 Task: Create a due date automation trigger when advanced on, 2 working days after a card is due add dates without a start date at 11:00 AM.
Action: Mouse moved to (1361, 106)
Screenshot: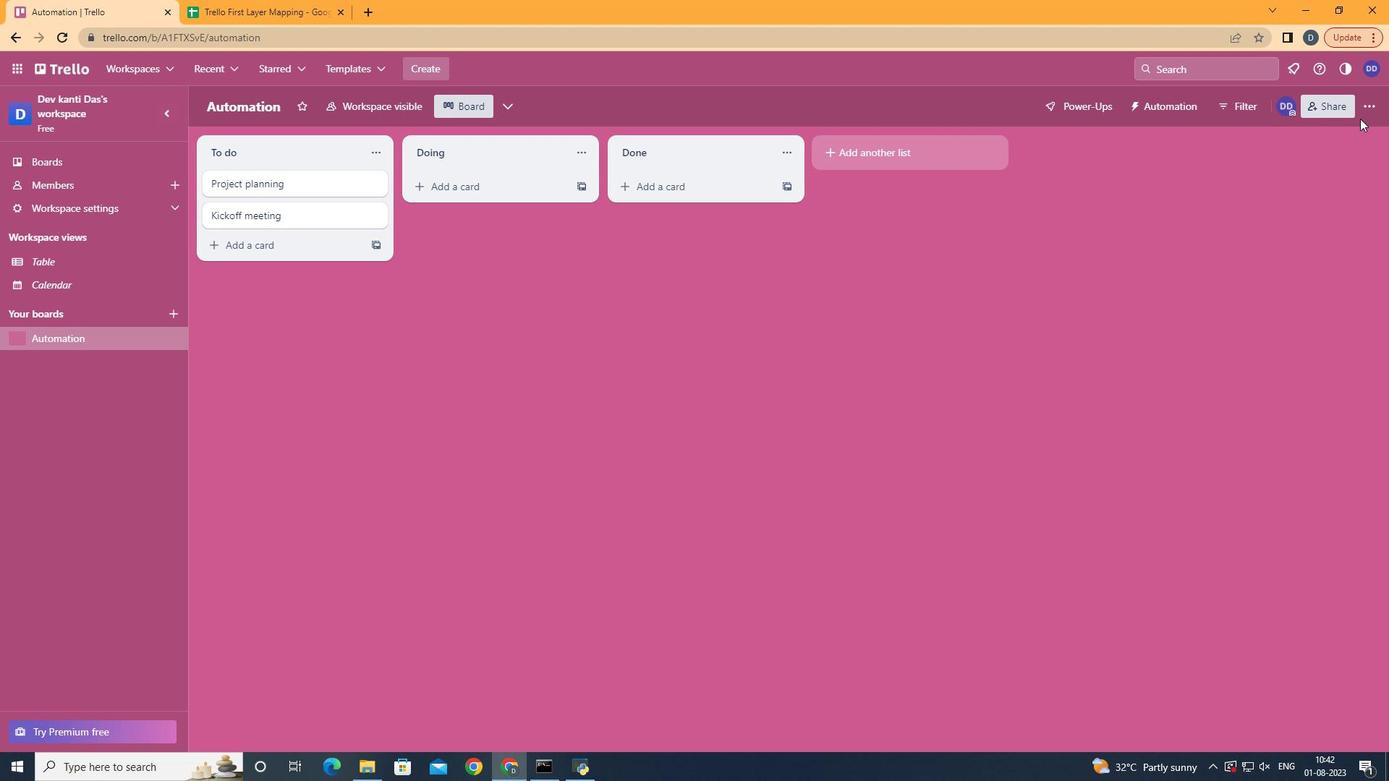 
Action: Mouse pressed left at (1361, 106)
Screenshot: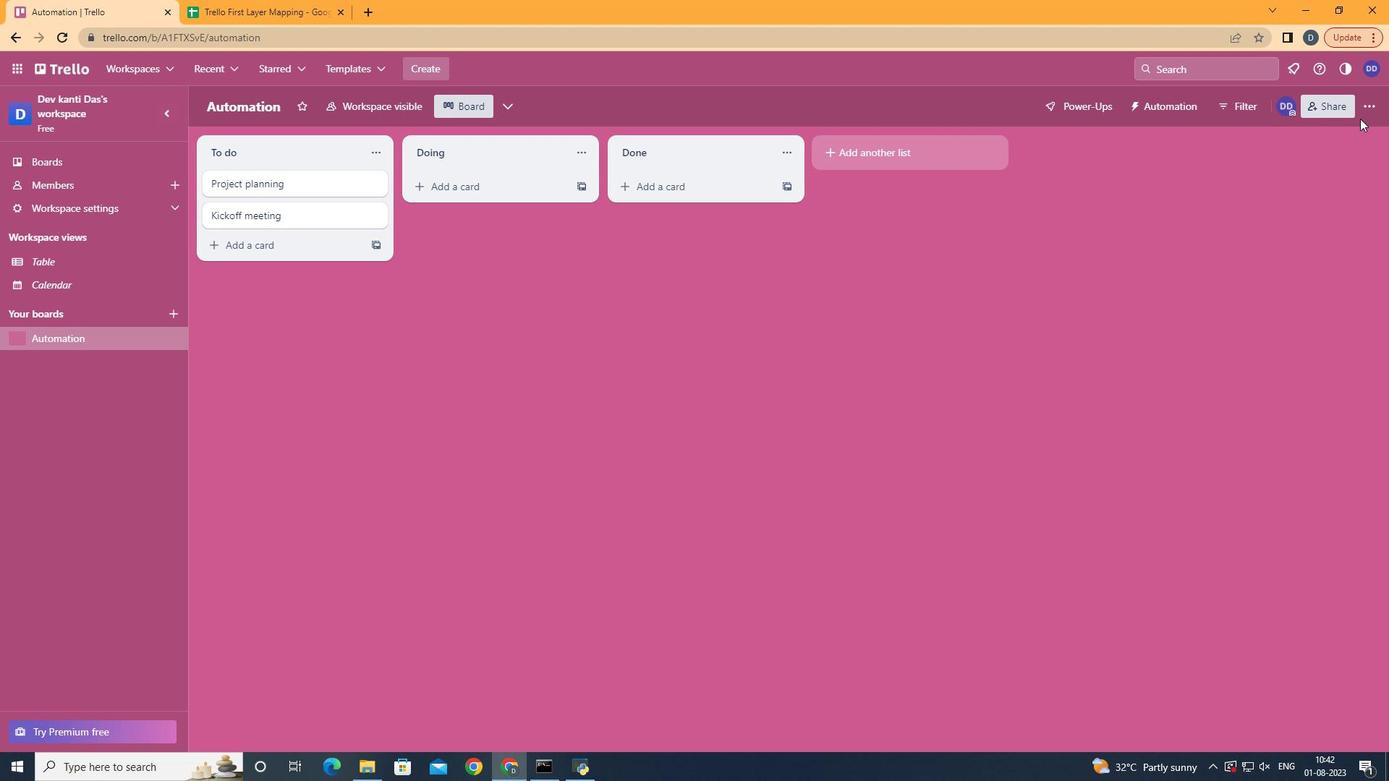 
Action: Mouse moved to (1242, 297)
Screenshot: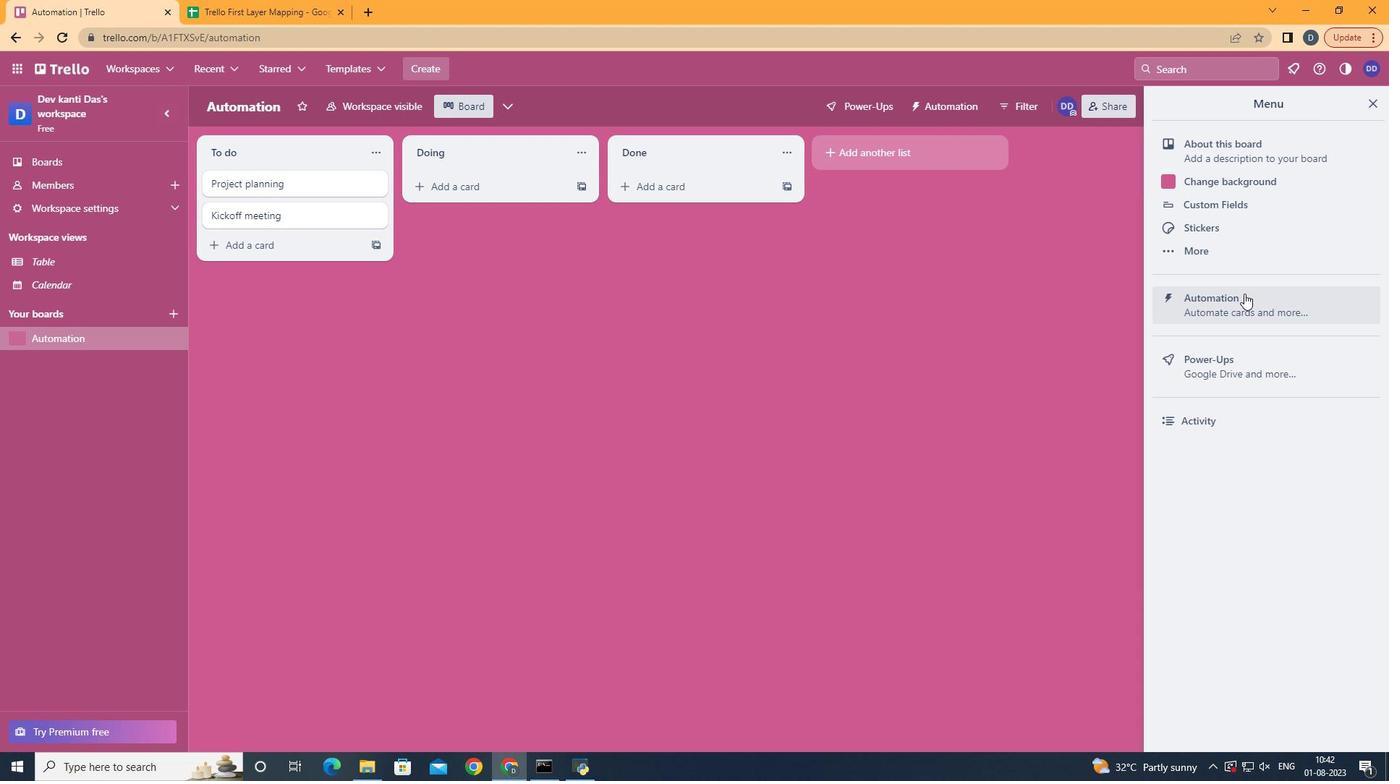 
Action: Mouse pressed left at (1242, 297)
Screenshot: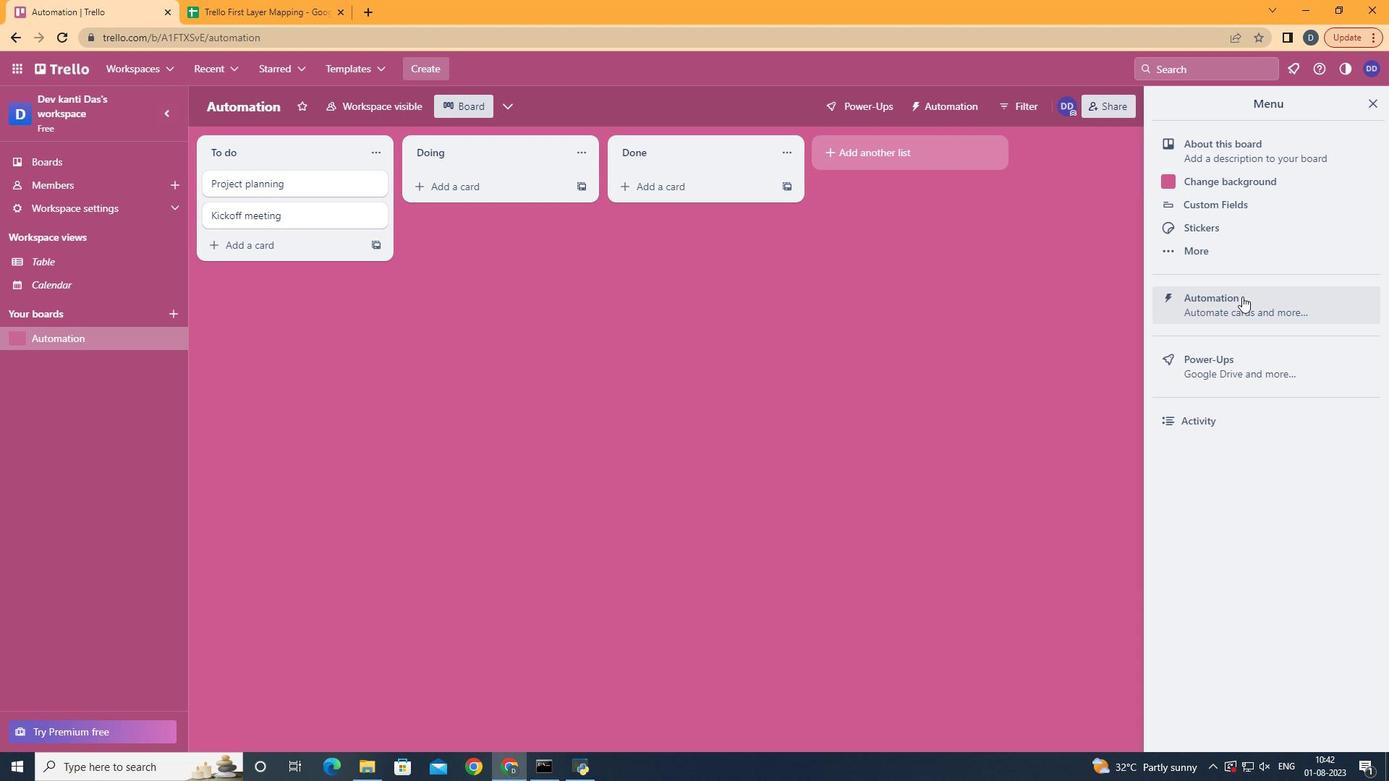 
Action: Mouse moved to (275, 293)
Screenshot: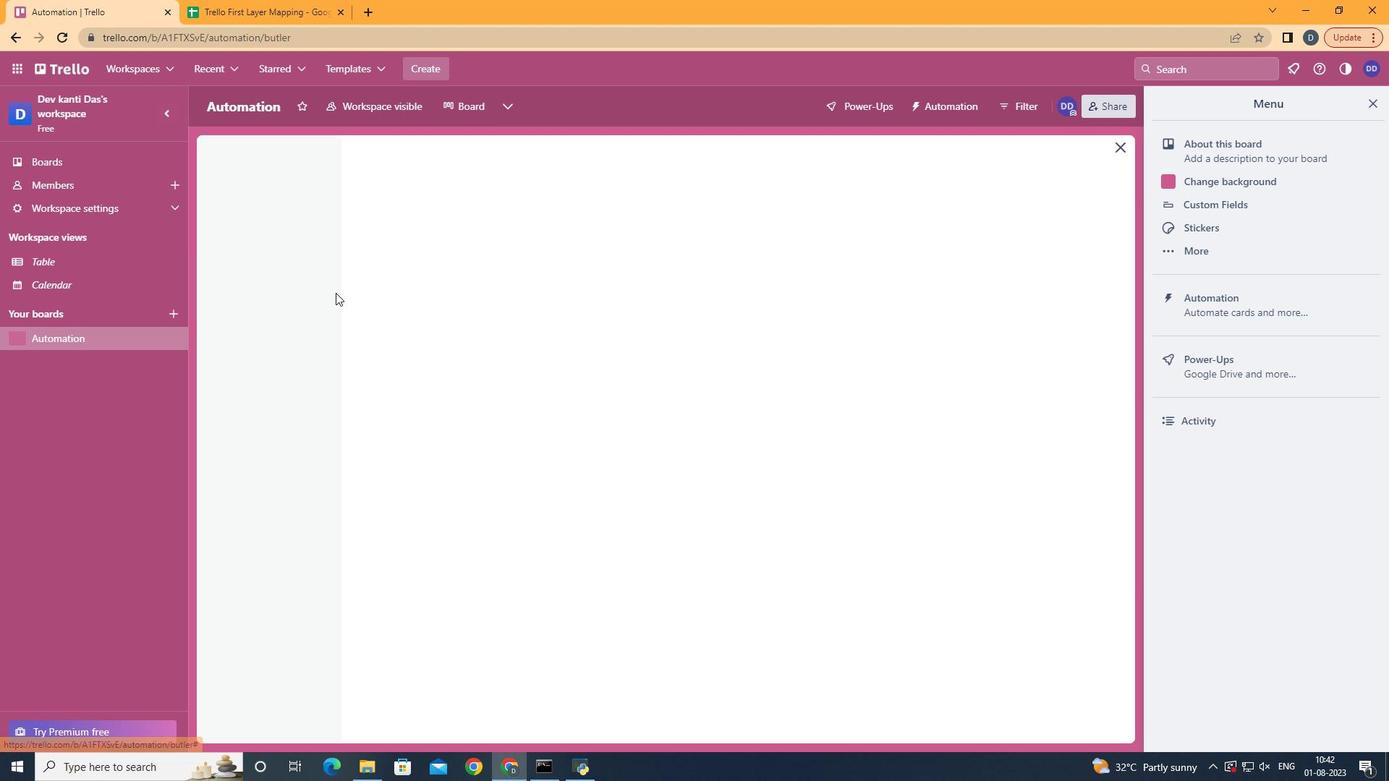 
Action: Mouse pressed left at (275, 293)
Screenshot: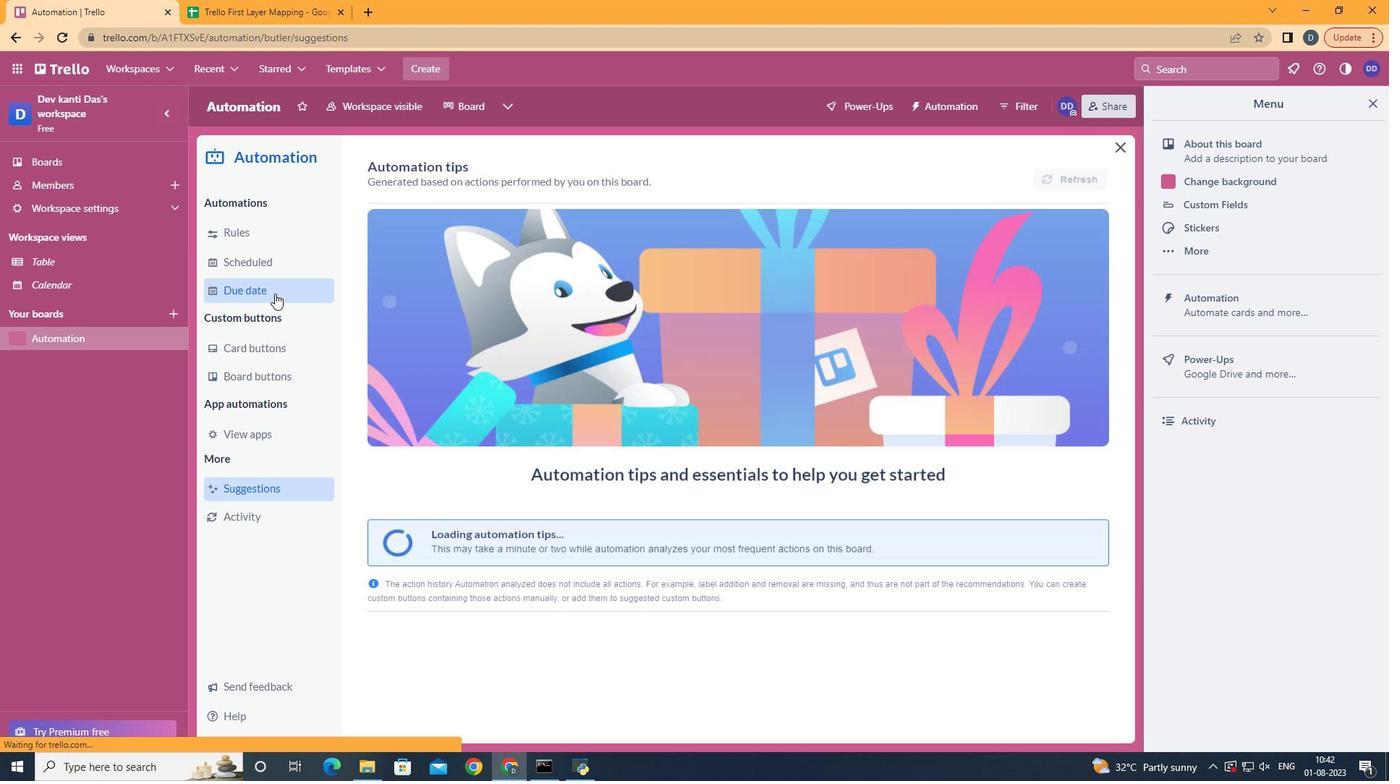 
Action: Mouse moved to (1043, 172)
Screenshot: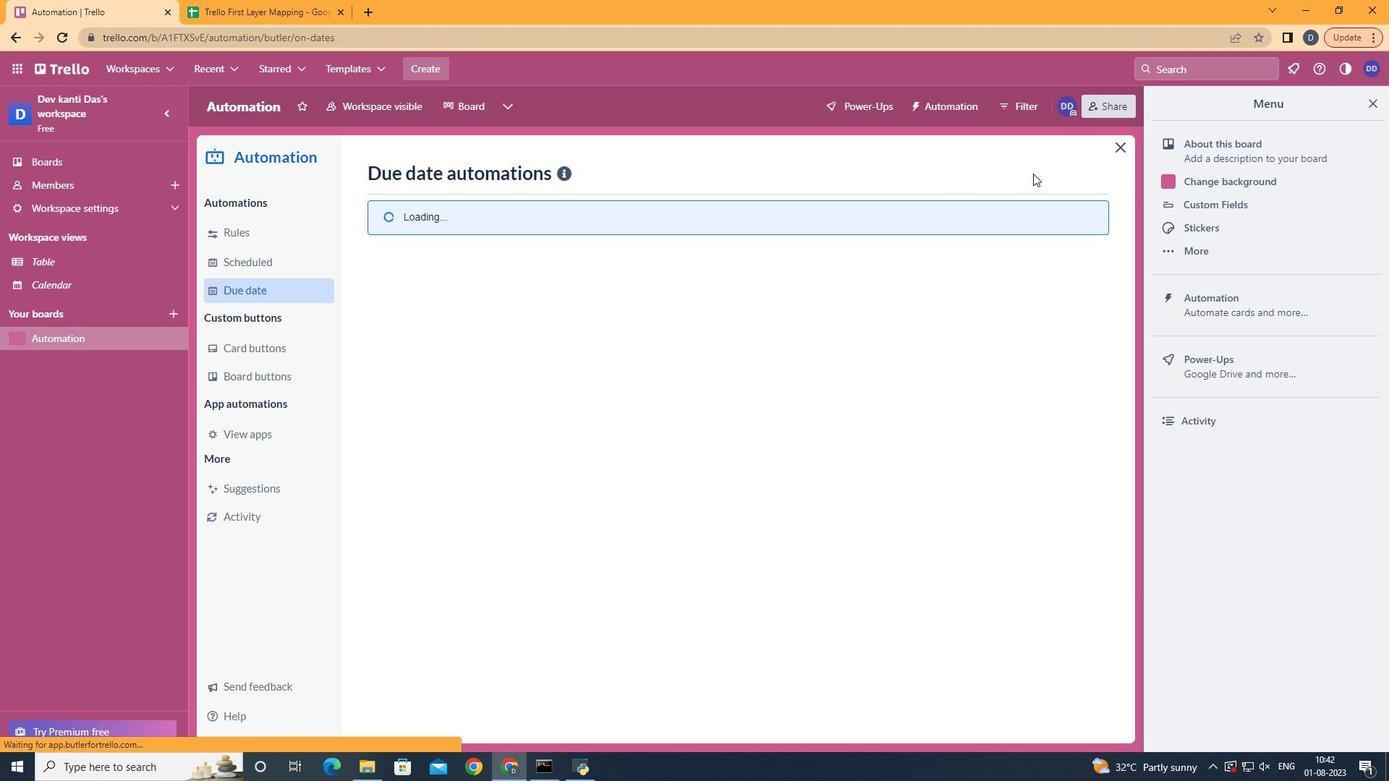 
Action: Mouse pressed left at (1043, 172)
Screenshot: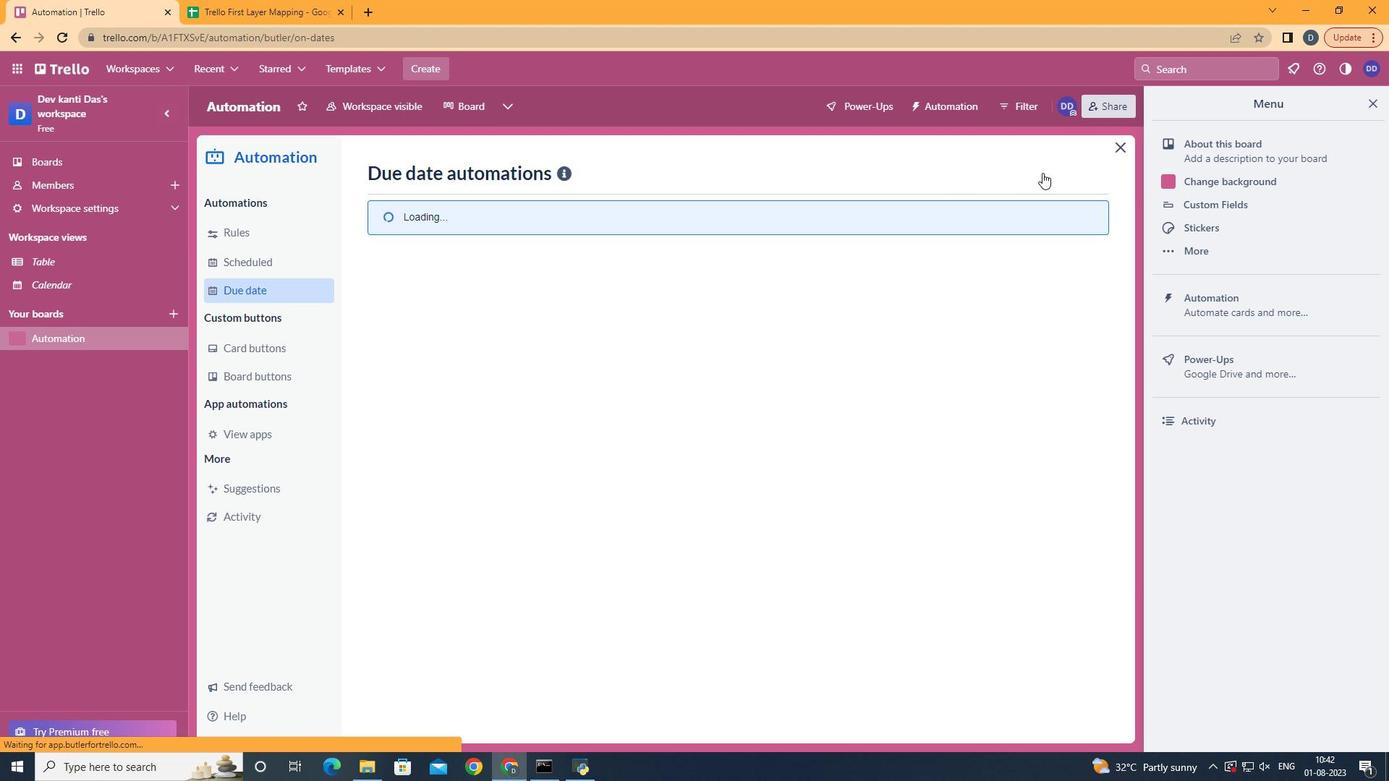 
Action: Mouse moved to (791, 314)
Screenshot: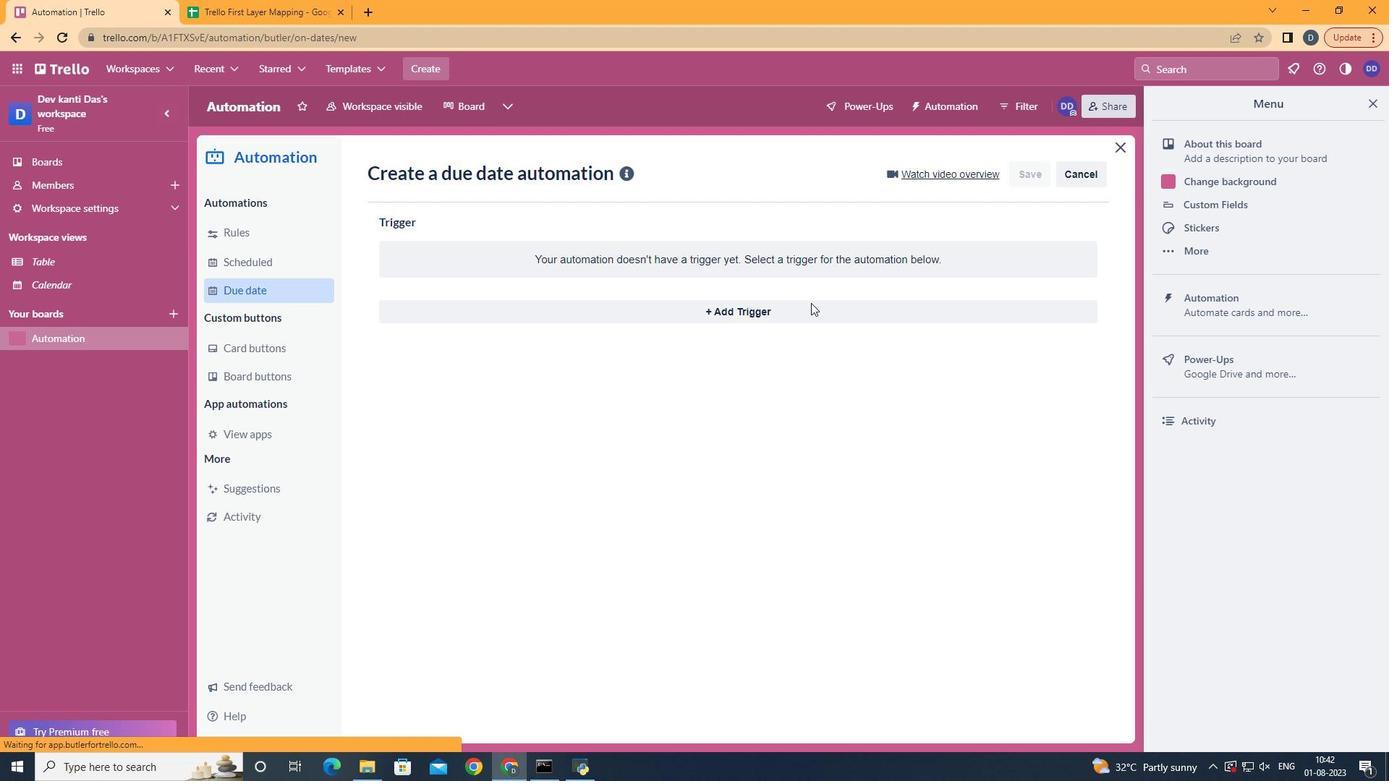 
Action: Mouse pressed left at (791, 314)
Screenshot: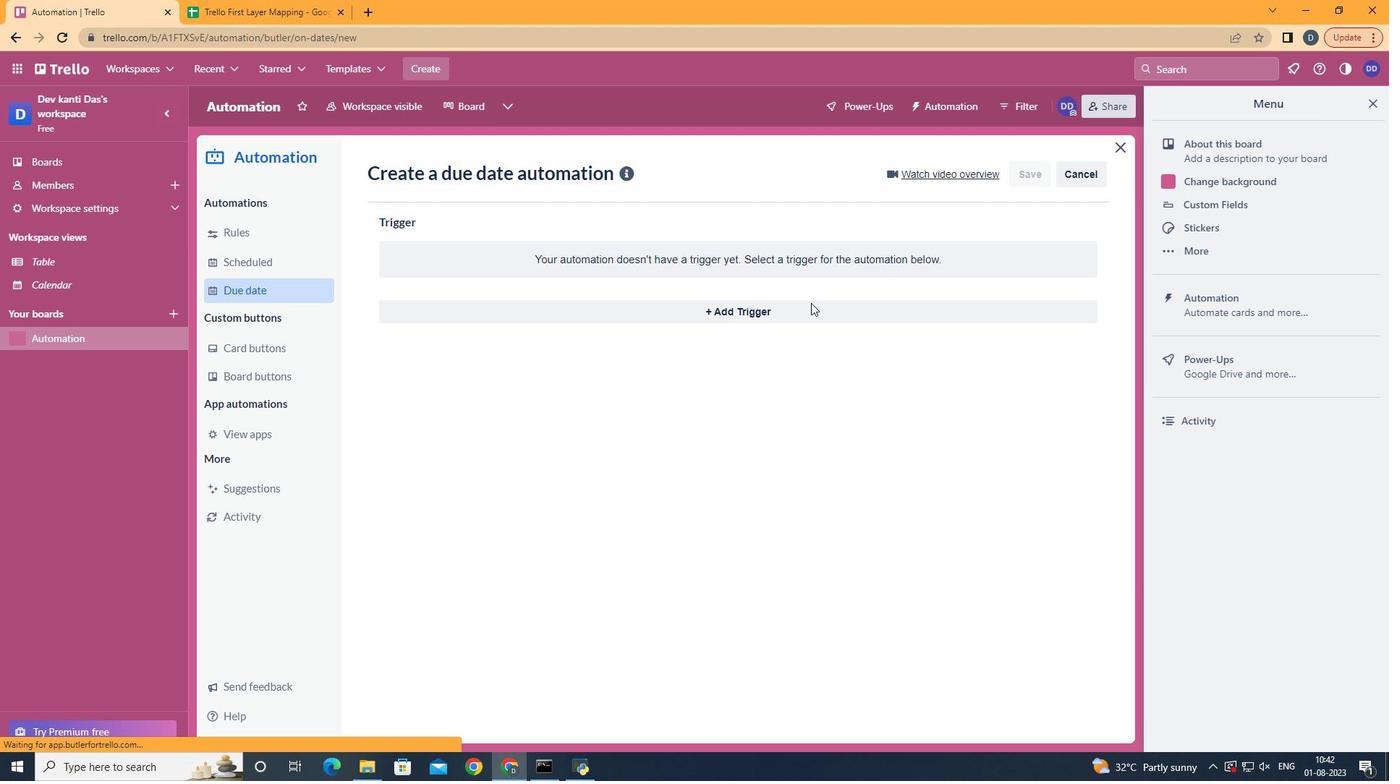 
Action: Mouse moved to (453, 589)
Screenshot: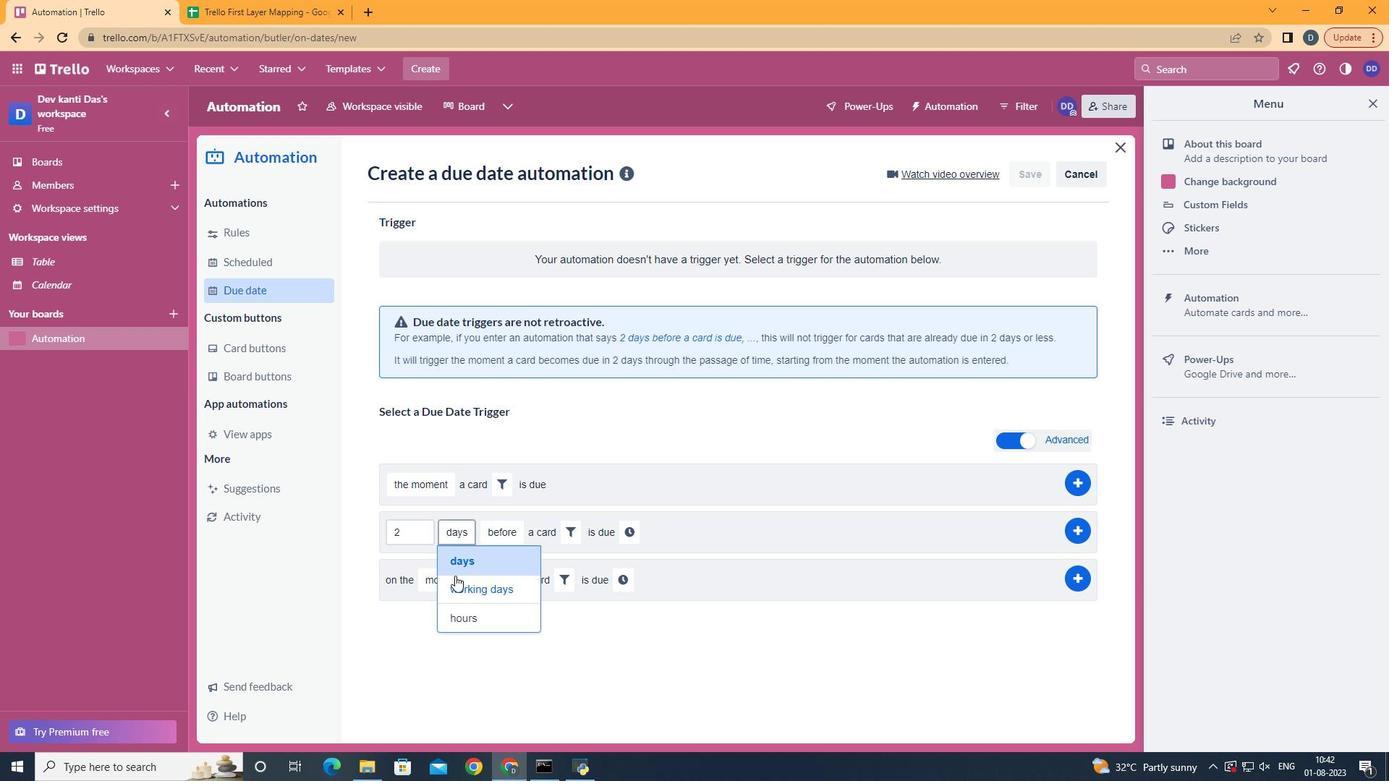 
Action: Mouse pressed left at (453, 589)
Screenshot: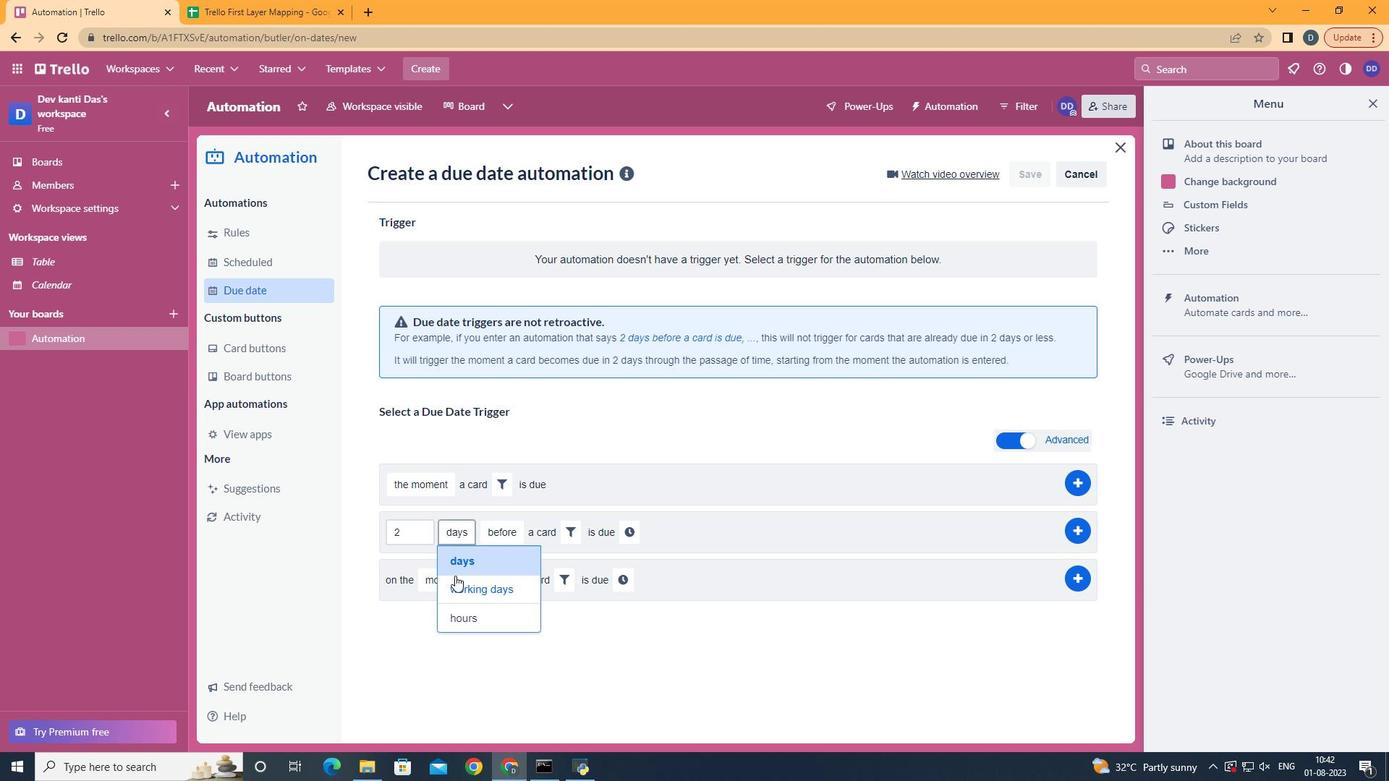 
Action: Mouse moved to (550, 595)
Screenshot: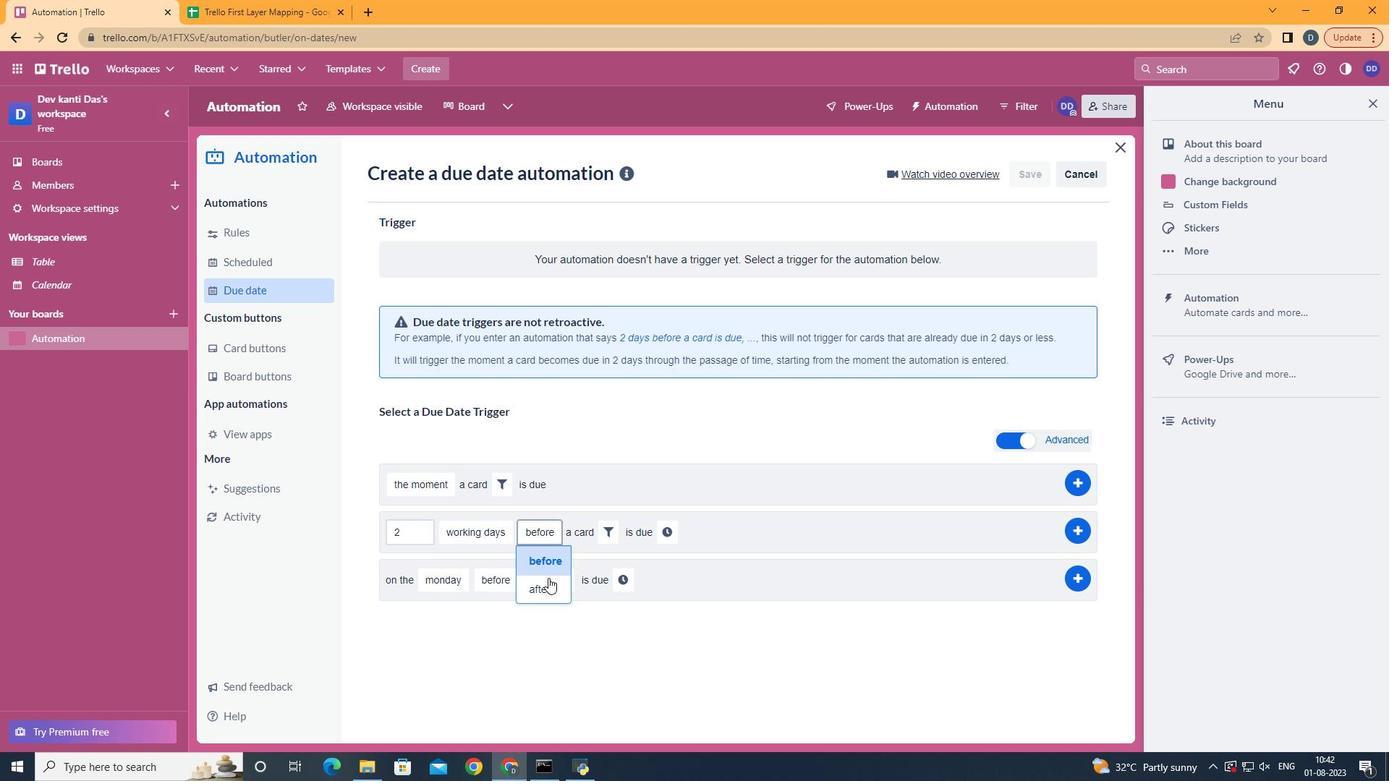 
Action: Mouse pressed left at (550, 595)
Screenshot: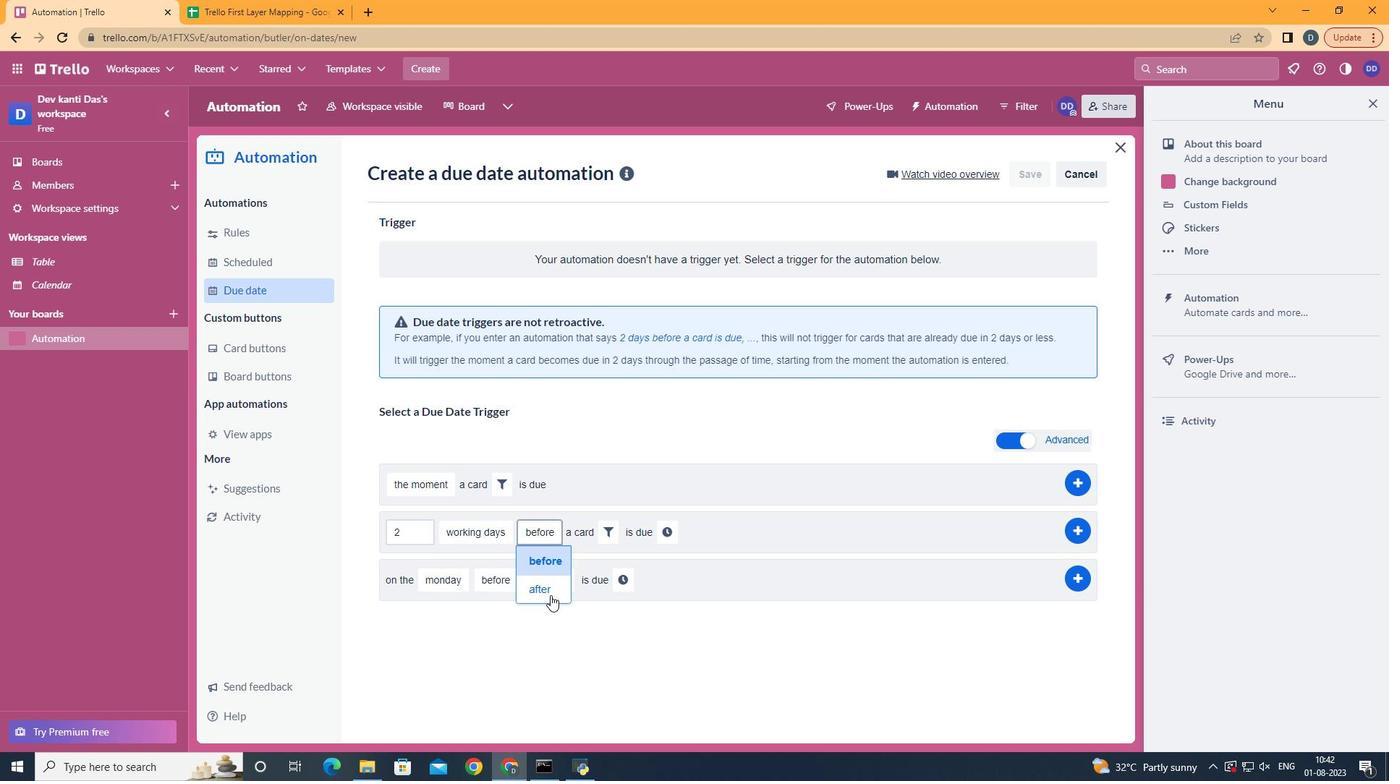 
Action: Mouse moved to (607, 529)
Screenshot: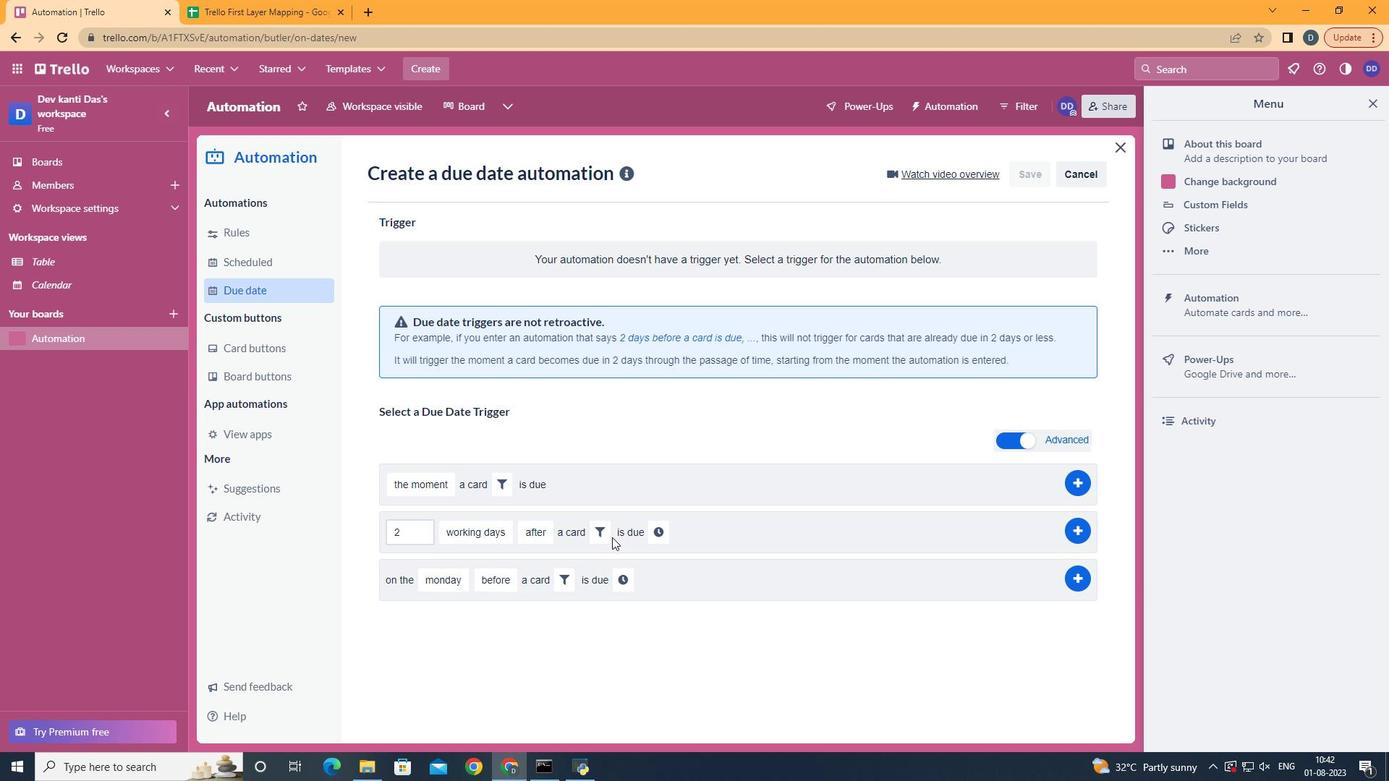 
Action: Mouse pressed left at (607, 529)
Screenshot: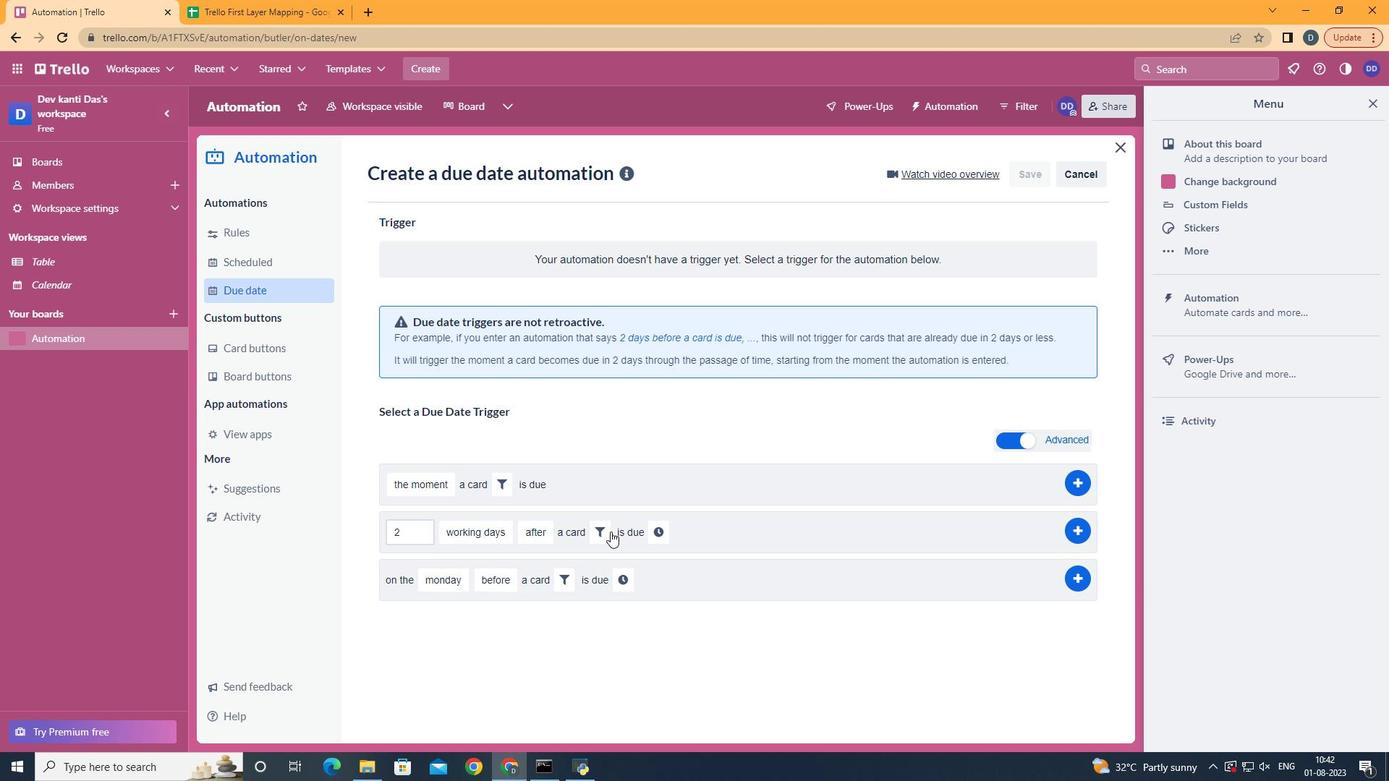 
Action: Mouse moved to (665, 569)
Screenshot: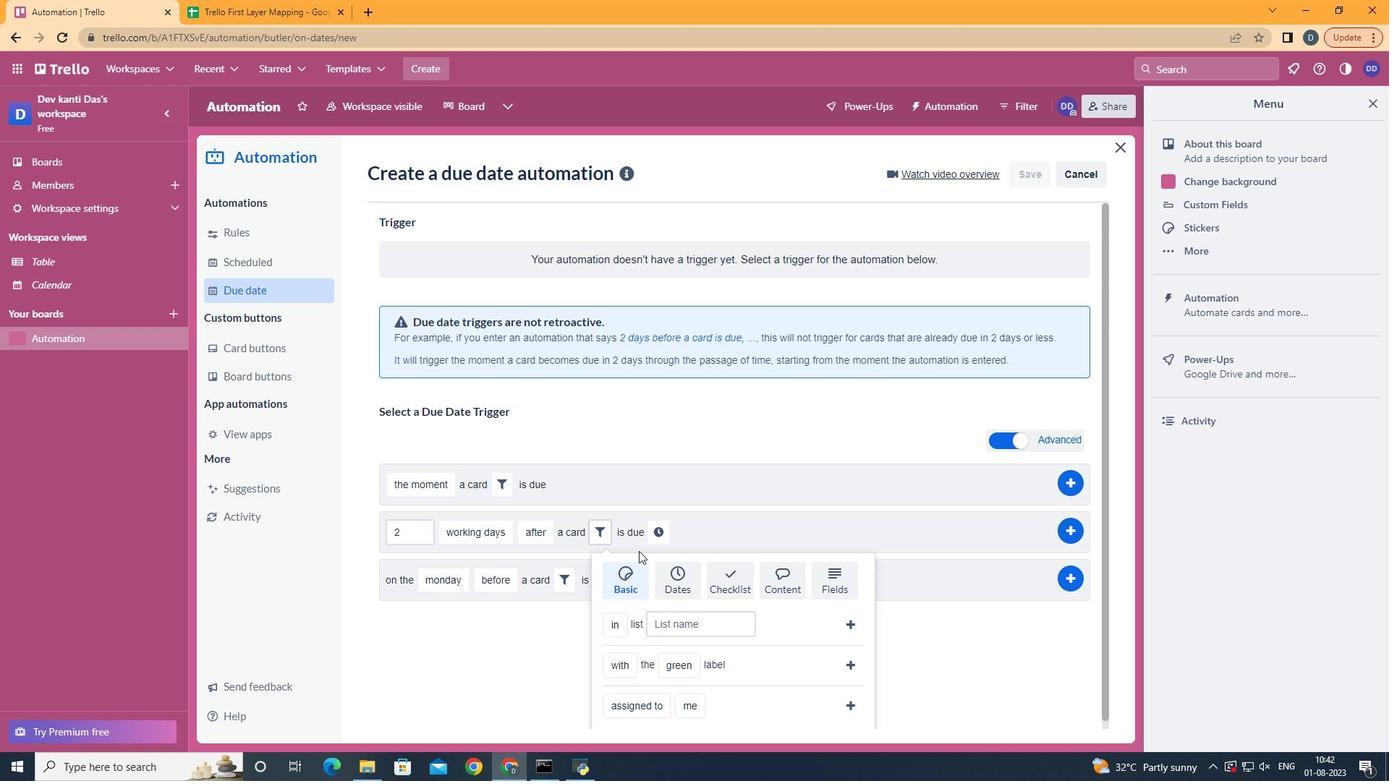 
Action: Mouse pressed left at (665, 569)
Screenshot: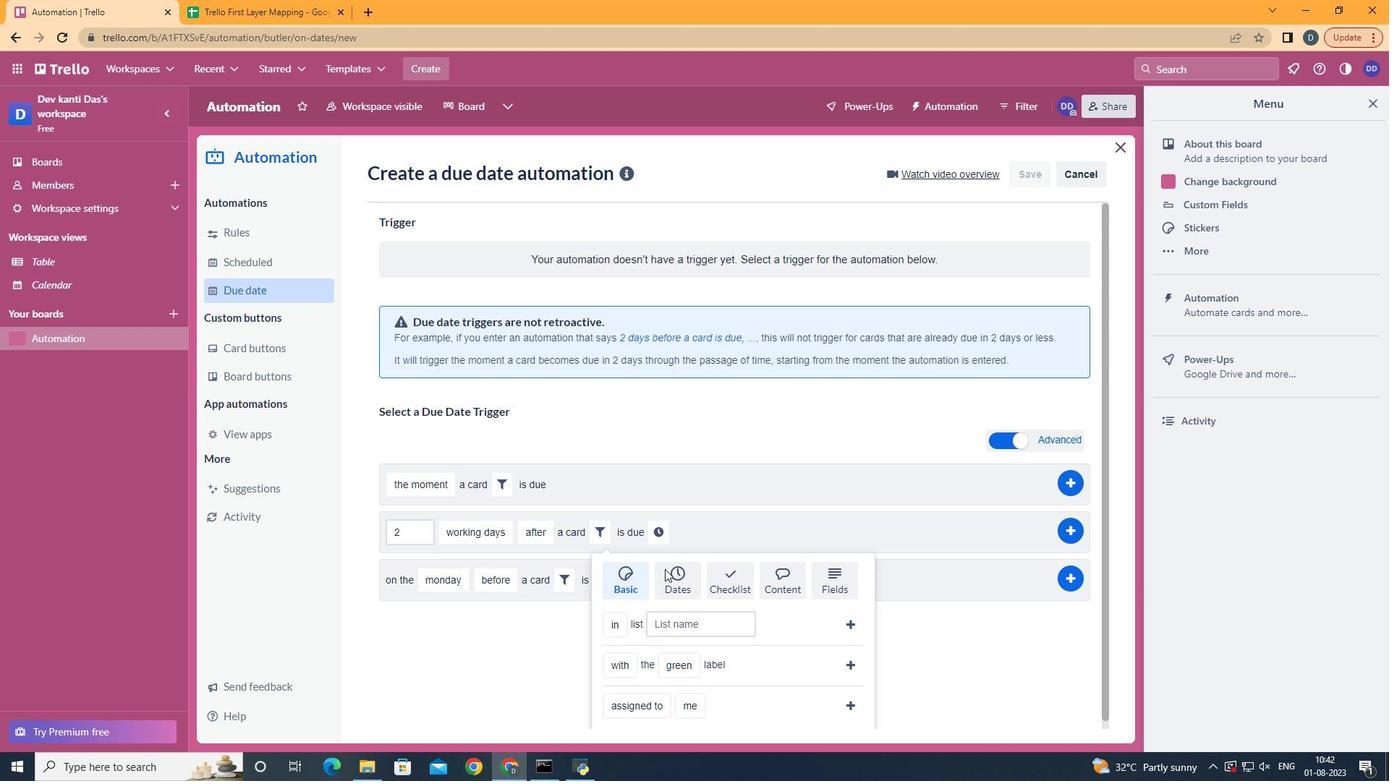 
Action: Mouse moved to (630, 718)
Screenshot: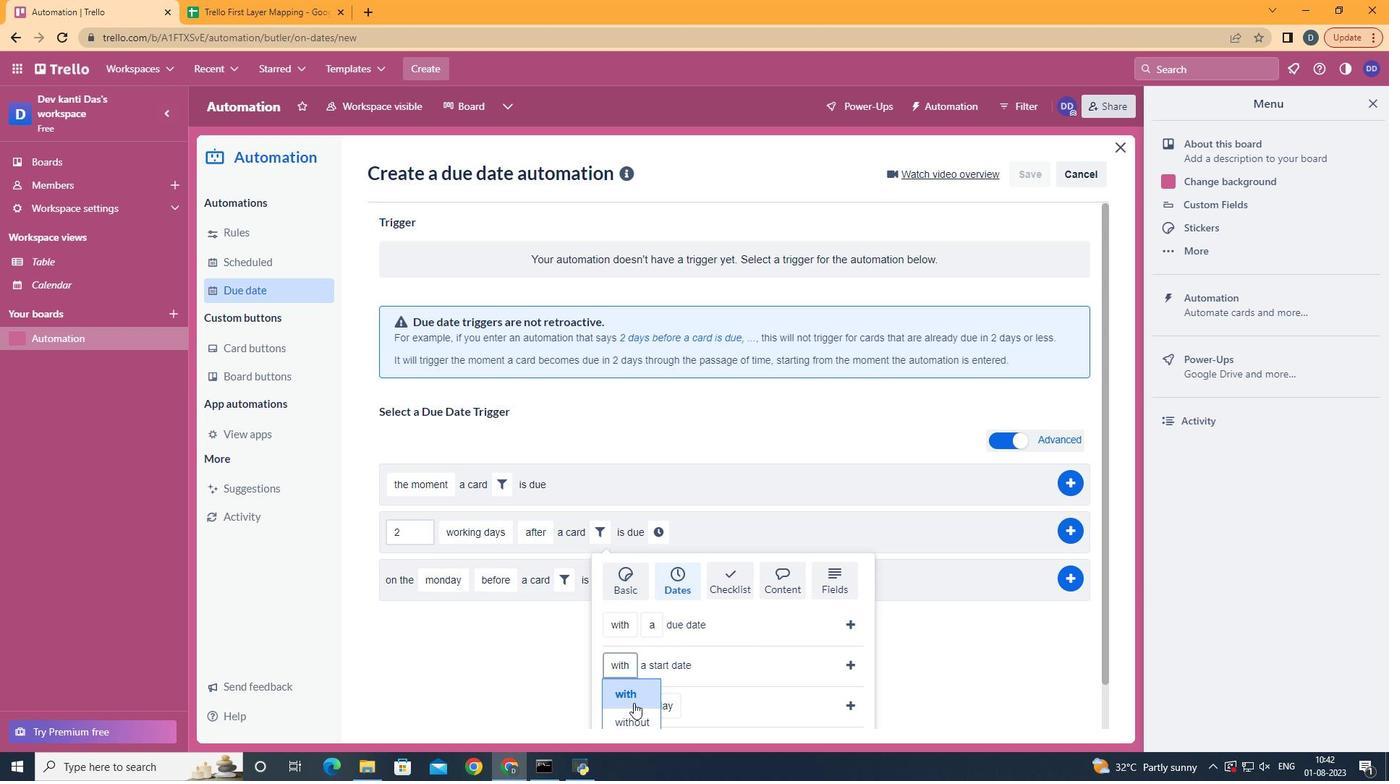 
Action: Mouse pressed left at (630, 718)
Screenshot: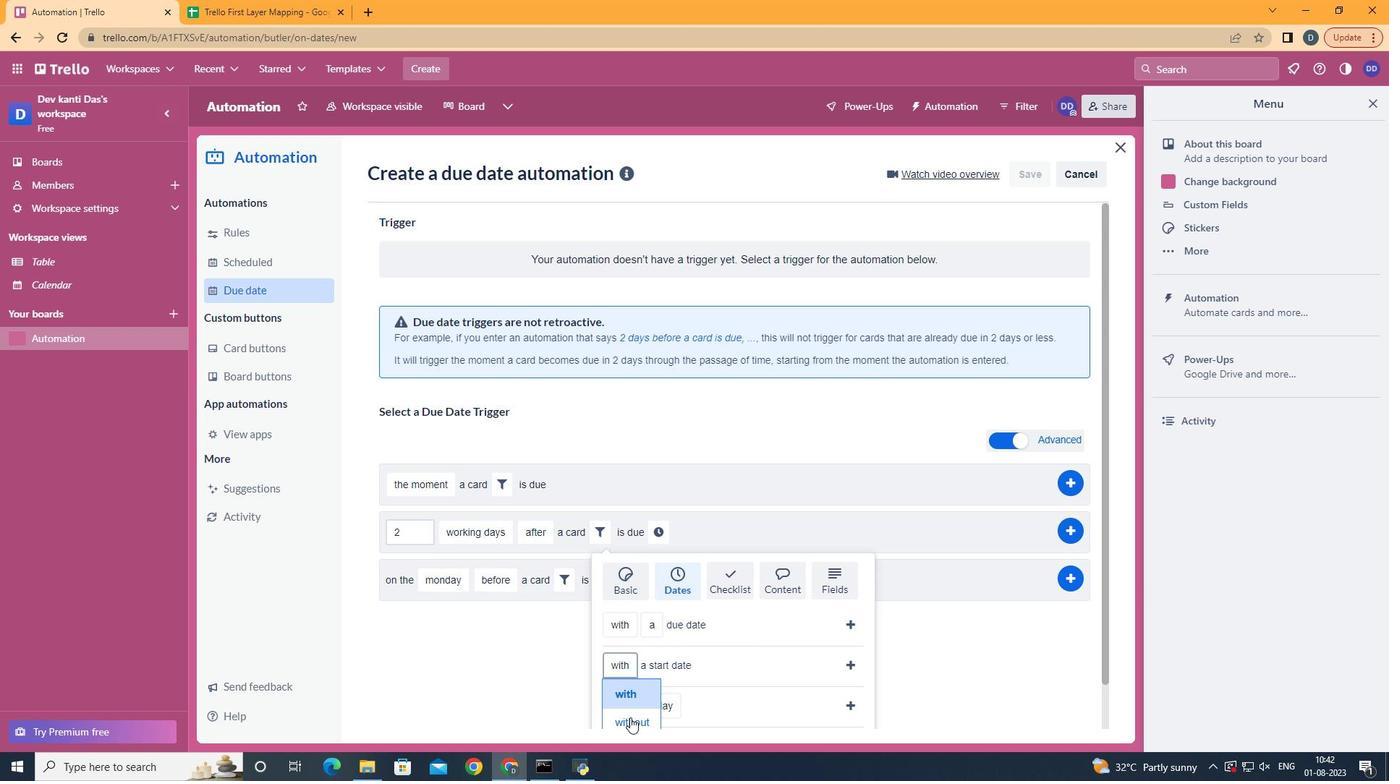 
Action: Mouse moved to (849, 668)
Screenshot: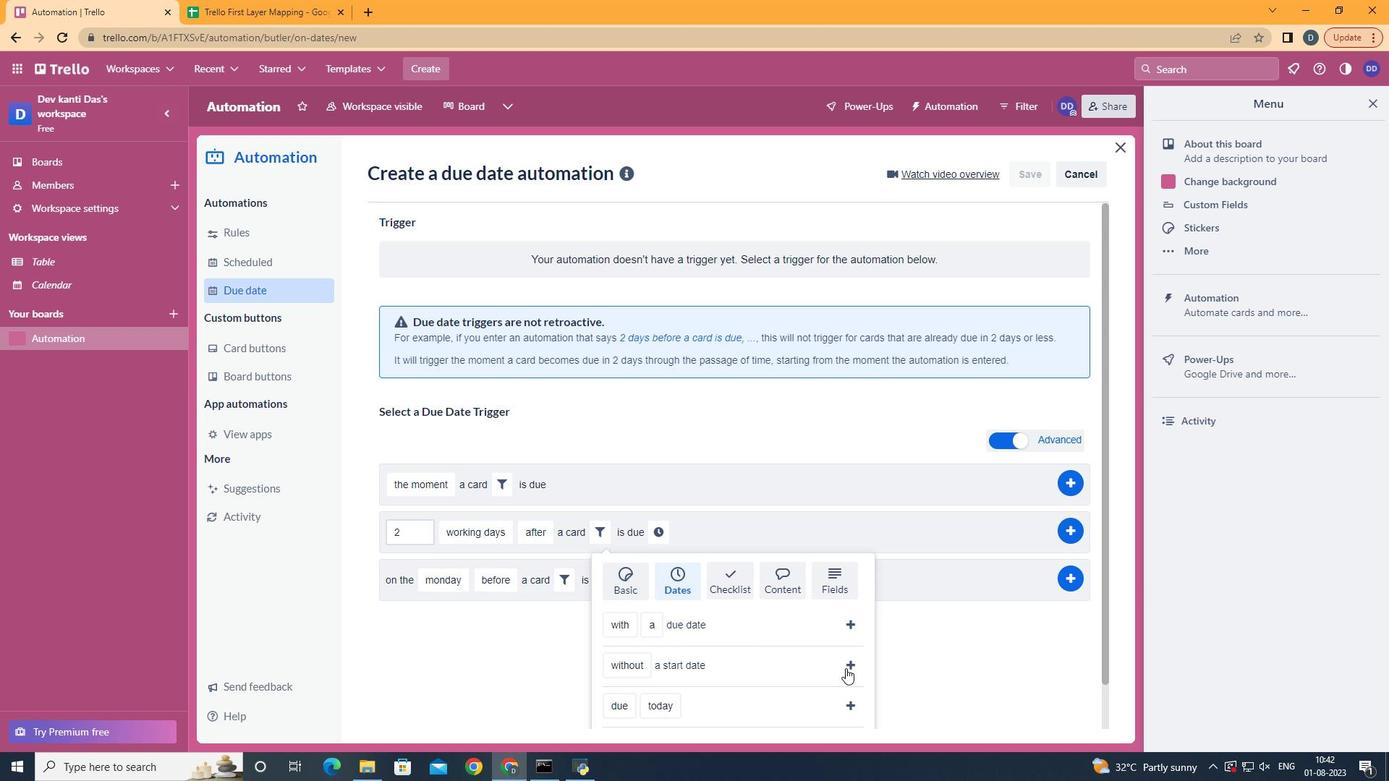
Action: Mouse pressed left at (849, 668)
Screenshot: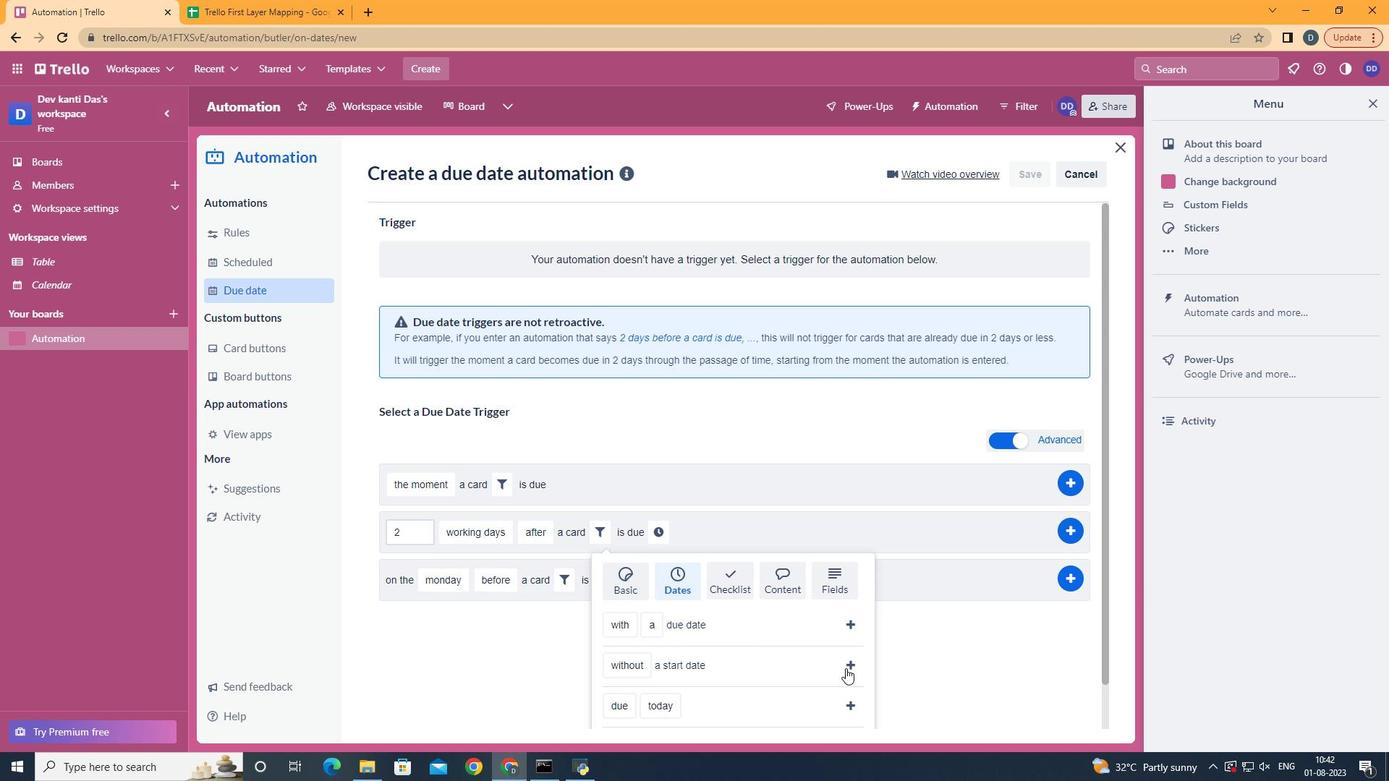 
Action: Mouse moved to (788, 539)
Screenshot: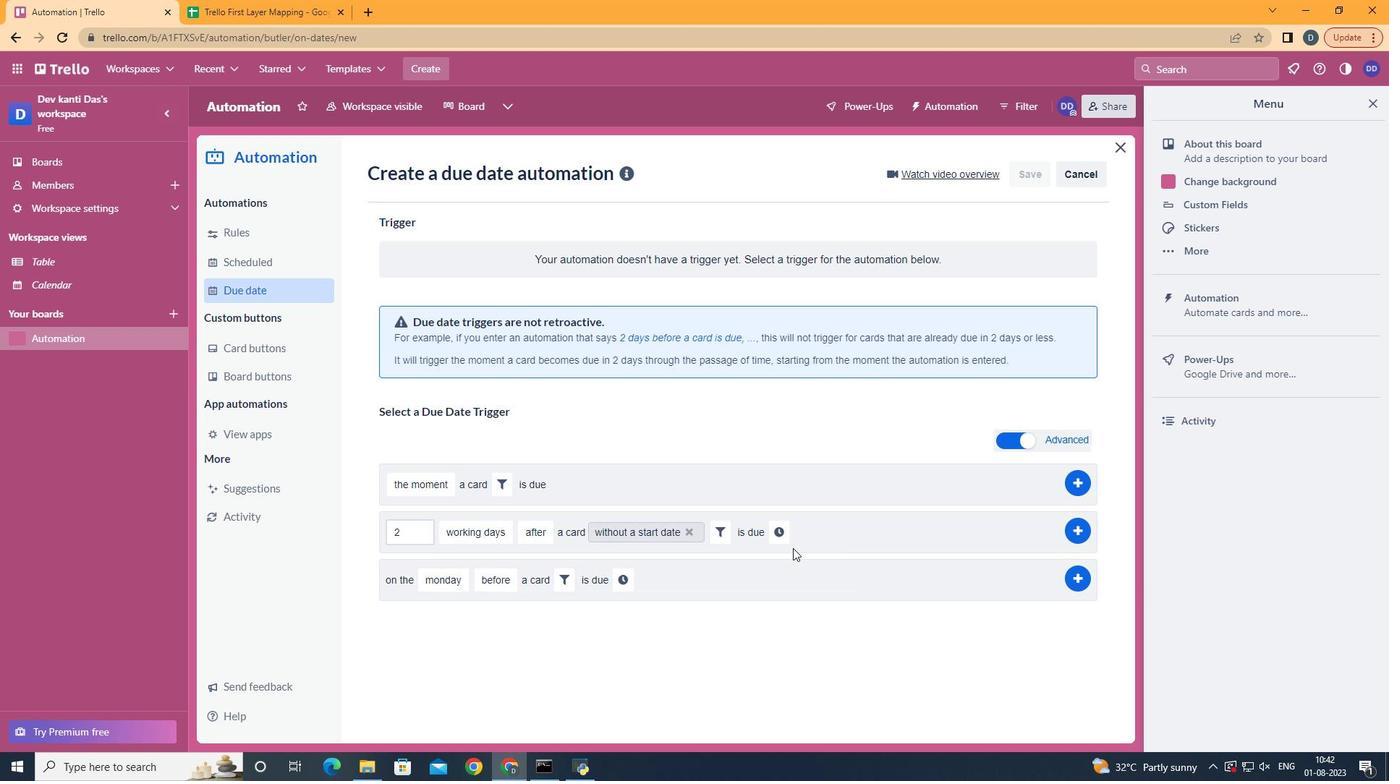 
Action: Mouse pressed left at (788, 539)
Screenshot: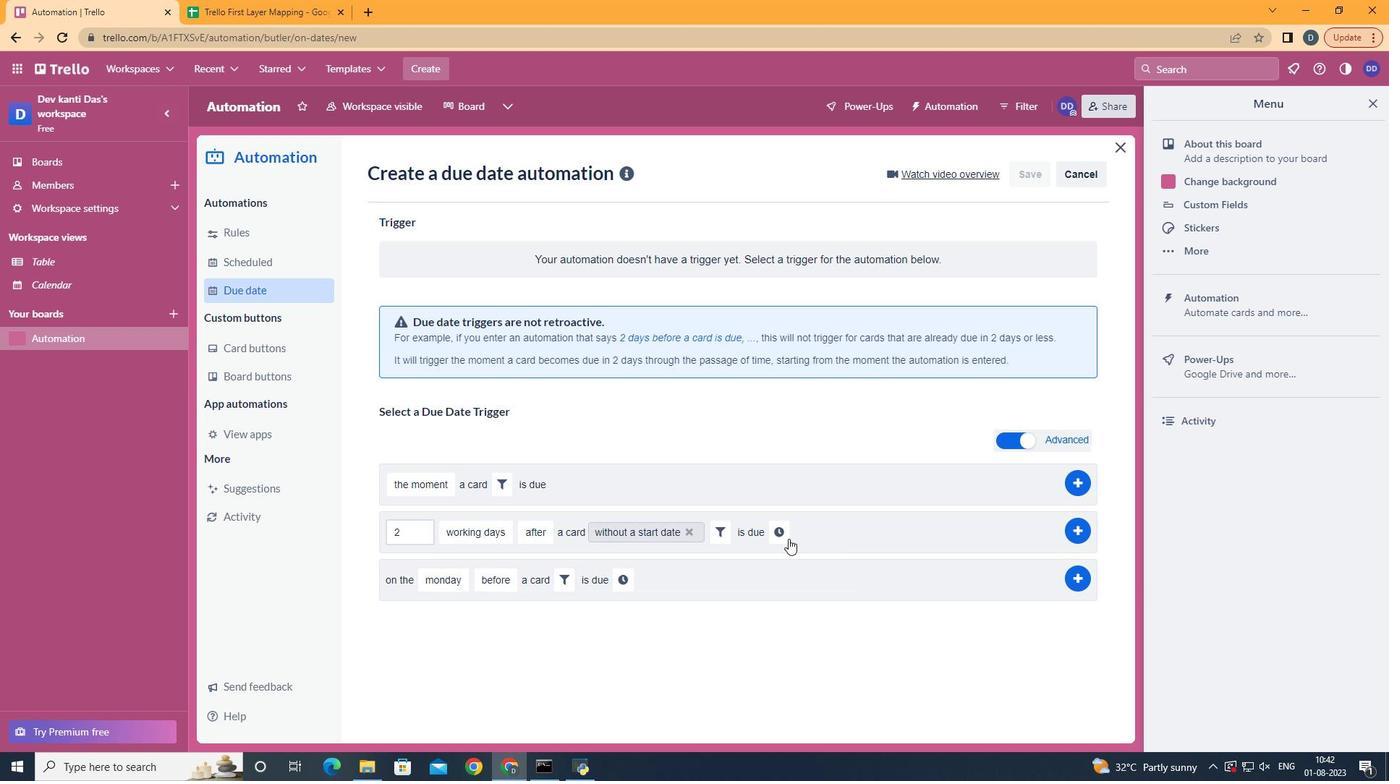 
Action: Mouse moved to (817, 541)
Screenshot: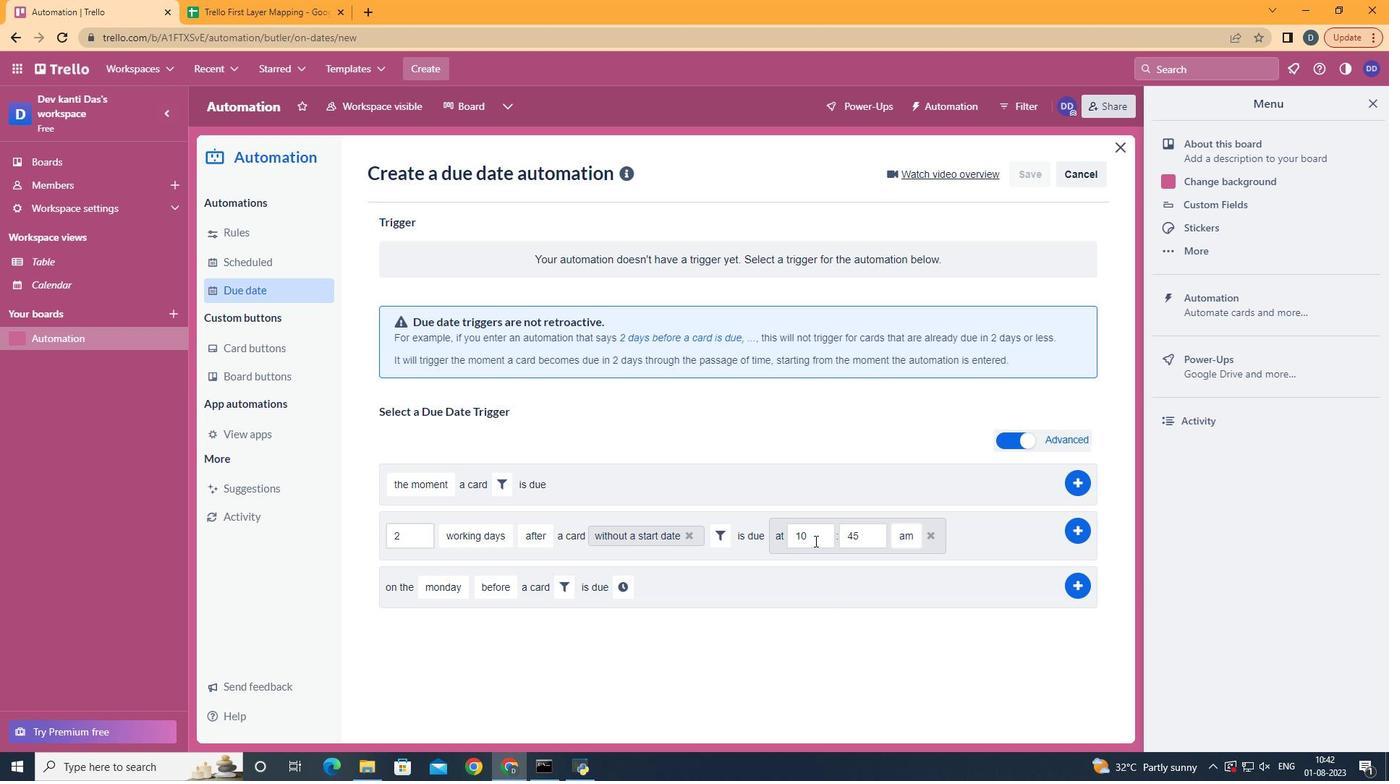 
Action: Mouse pressed left at (817, 541)
Screenshot: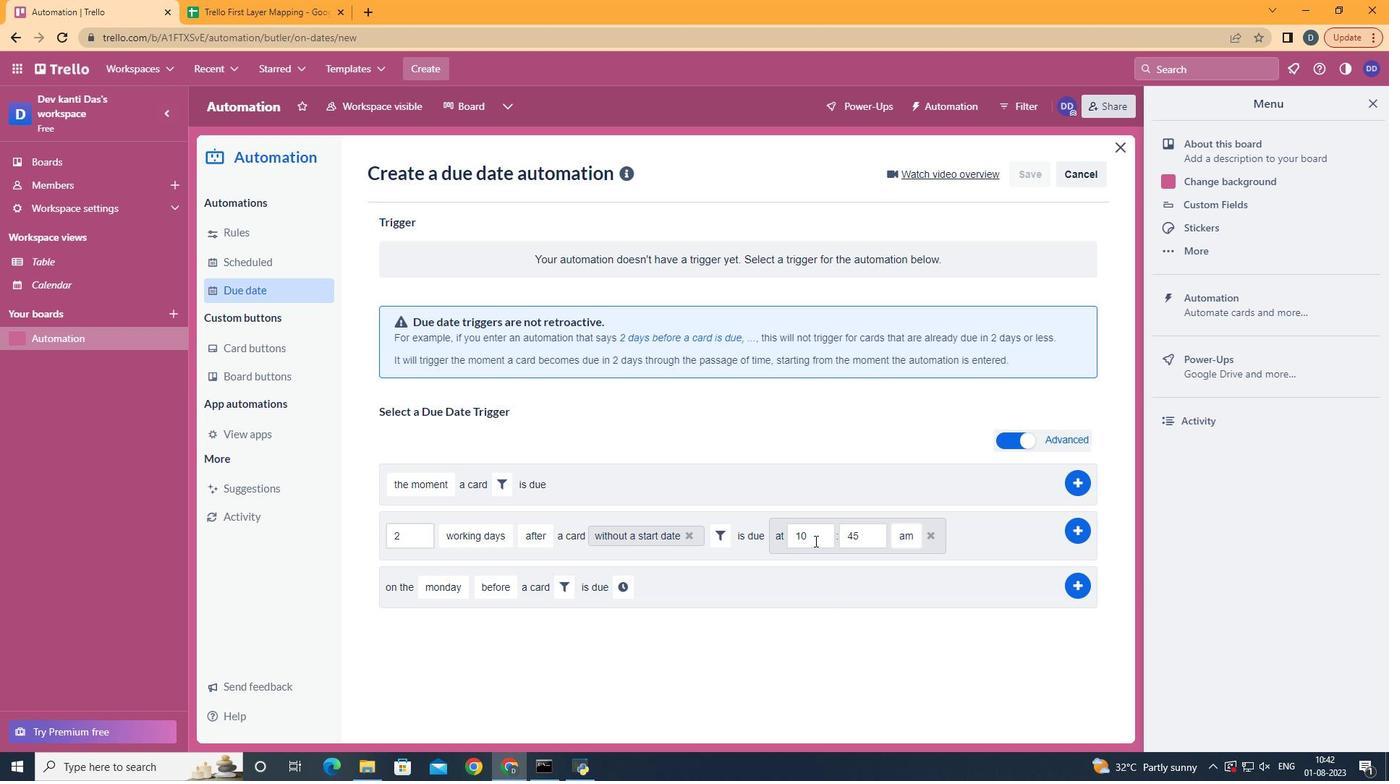 
Action: Key pressed <Key.backspace>1
Screenshot: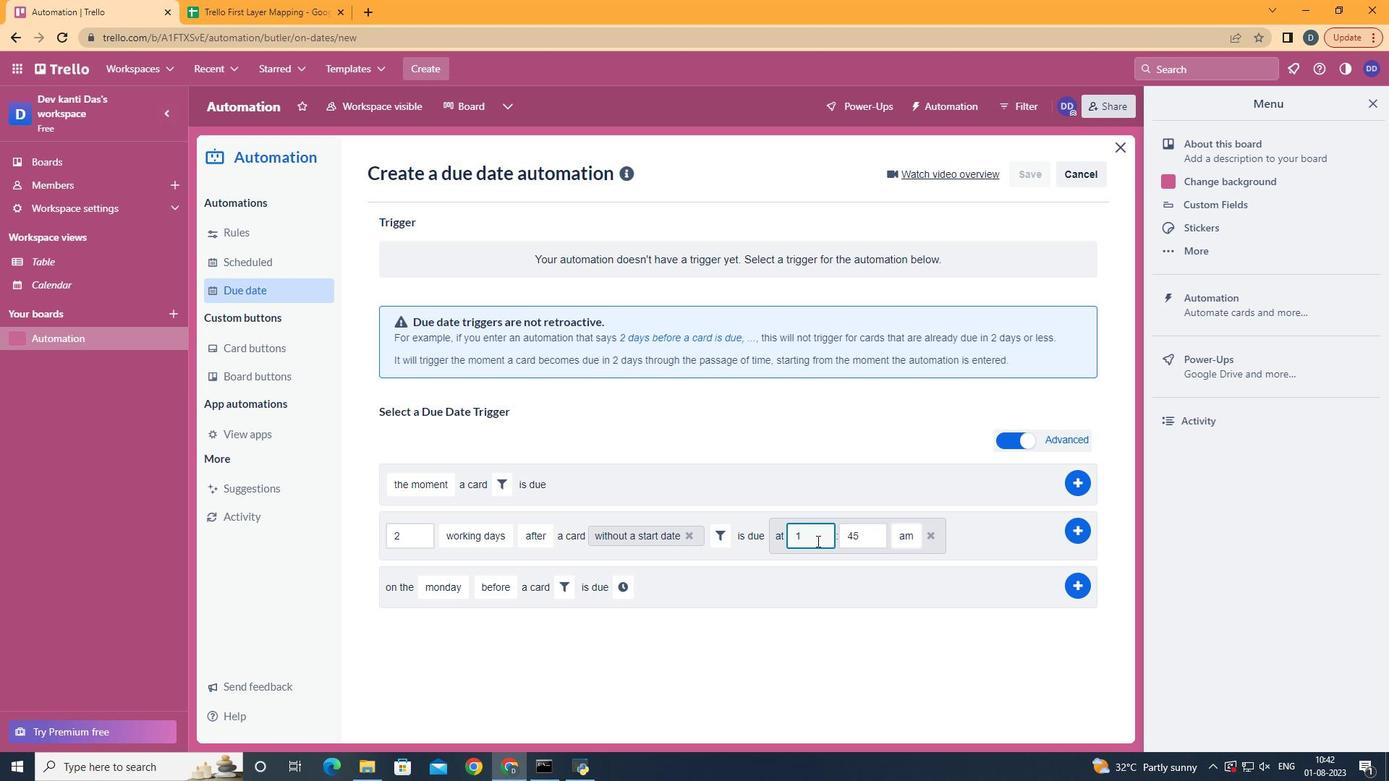 
Action: Mouse moved to (872, 533)
Screenshot: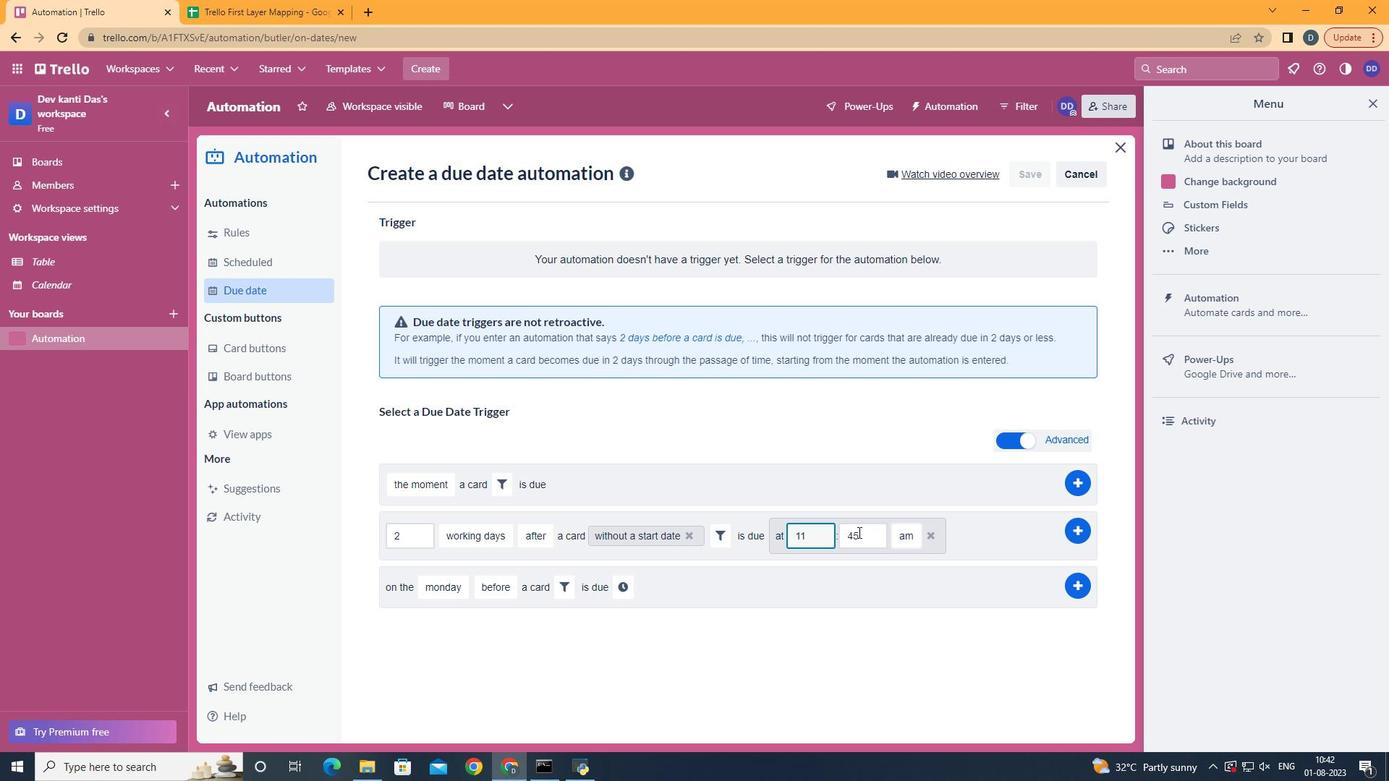 
Action: Mouse pressed left at (872, 533)
Screenshot: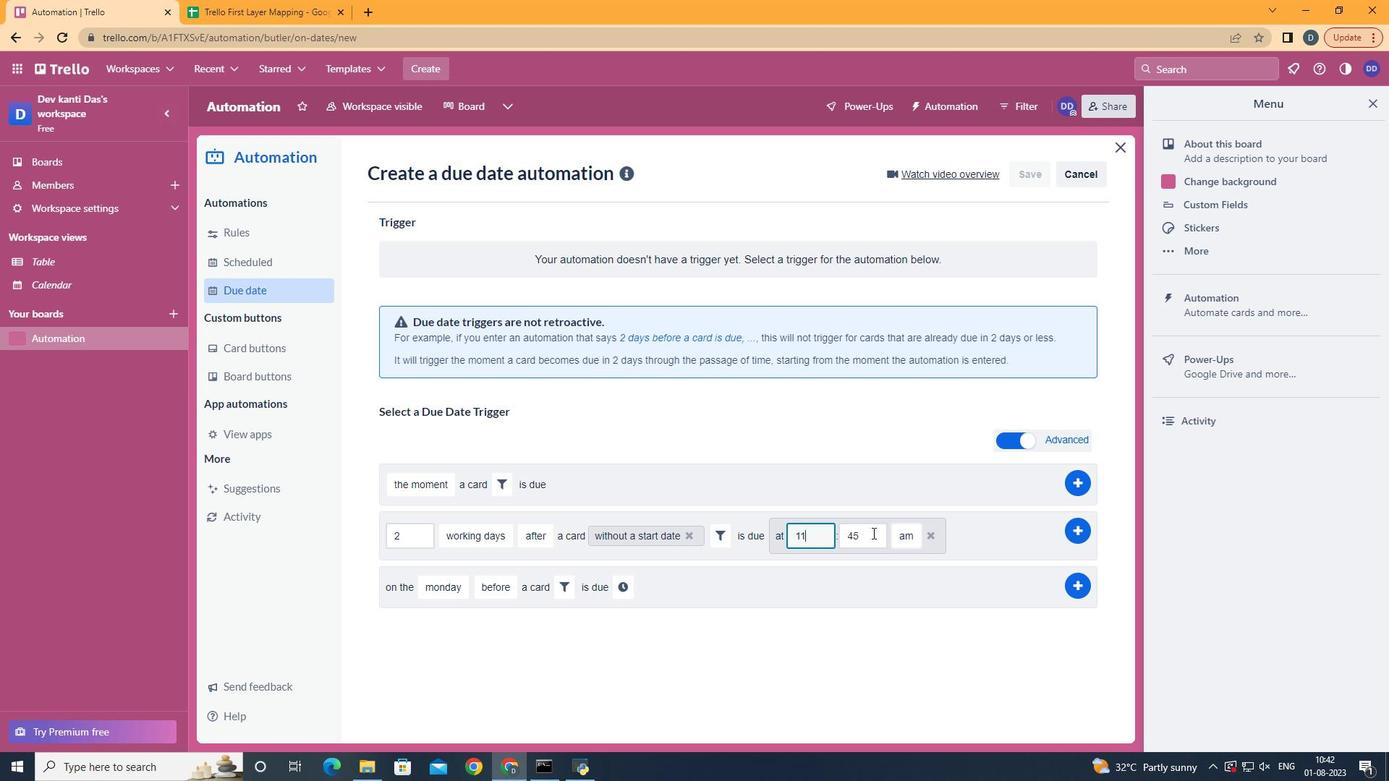 
Action: Key pressed <Key.backspace><Key.backspace>00
Screenshot: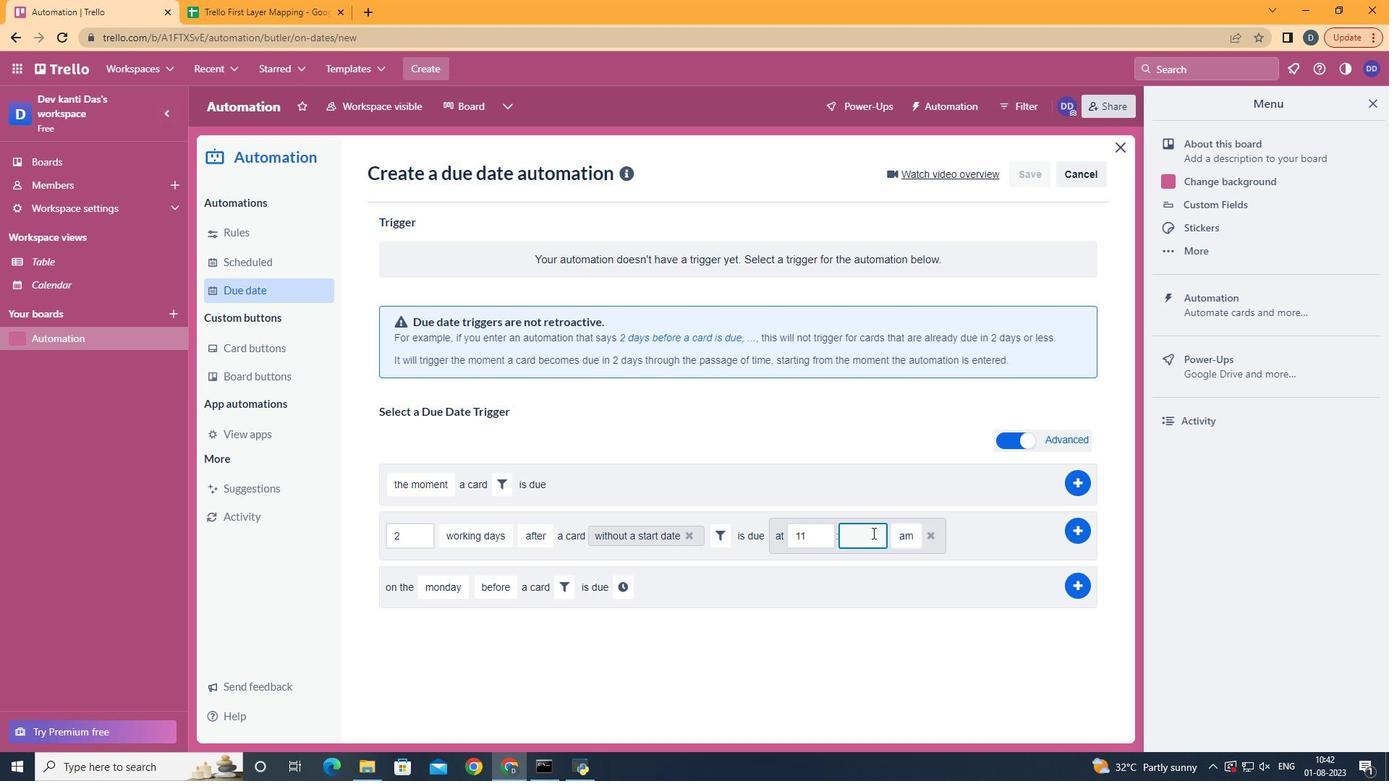 
Action: Mouse moved to (1069, 529)
Screenshot: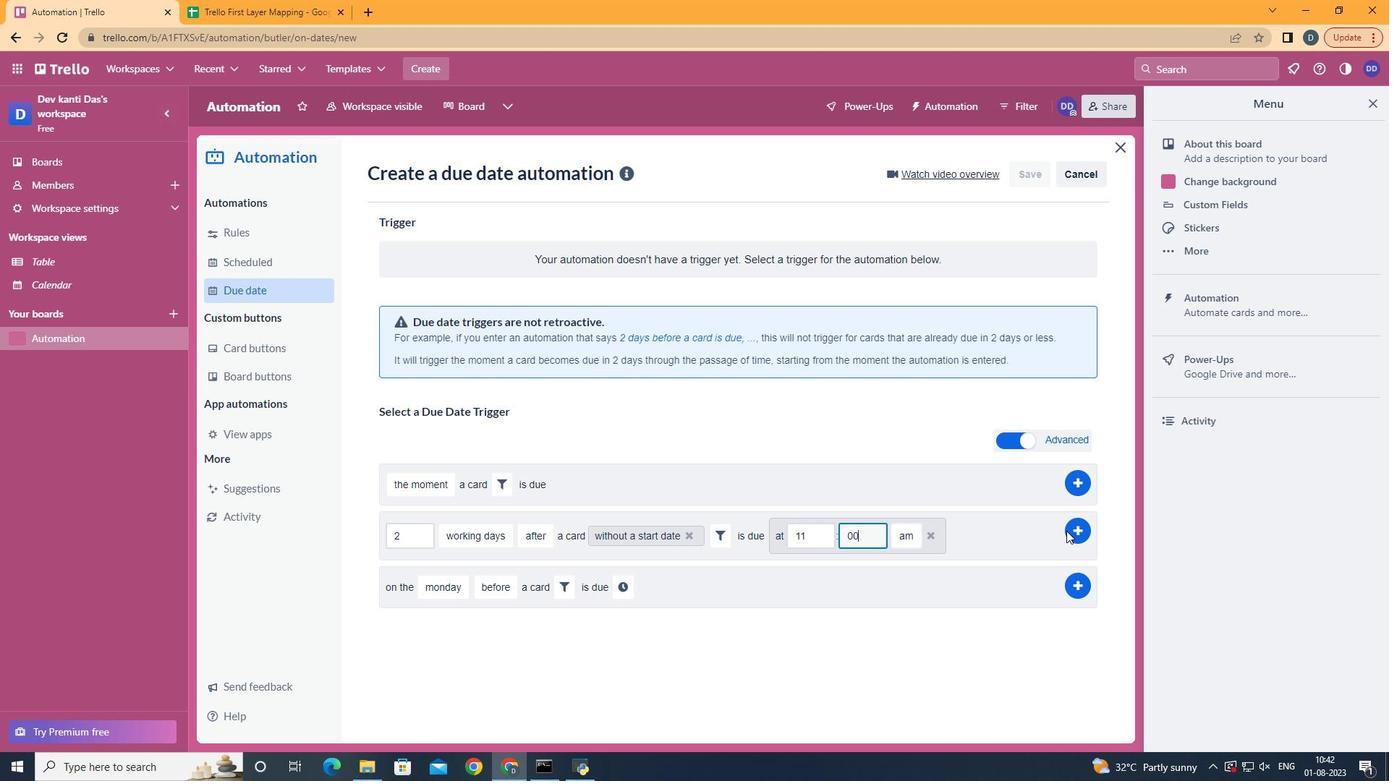 
Action: Mouse pressed left at (1069, 529)
Screenshot: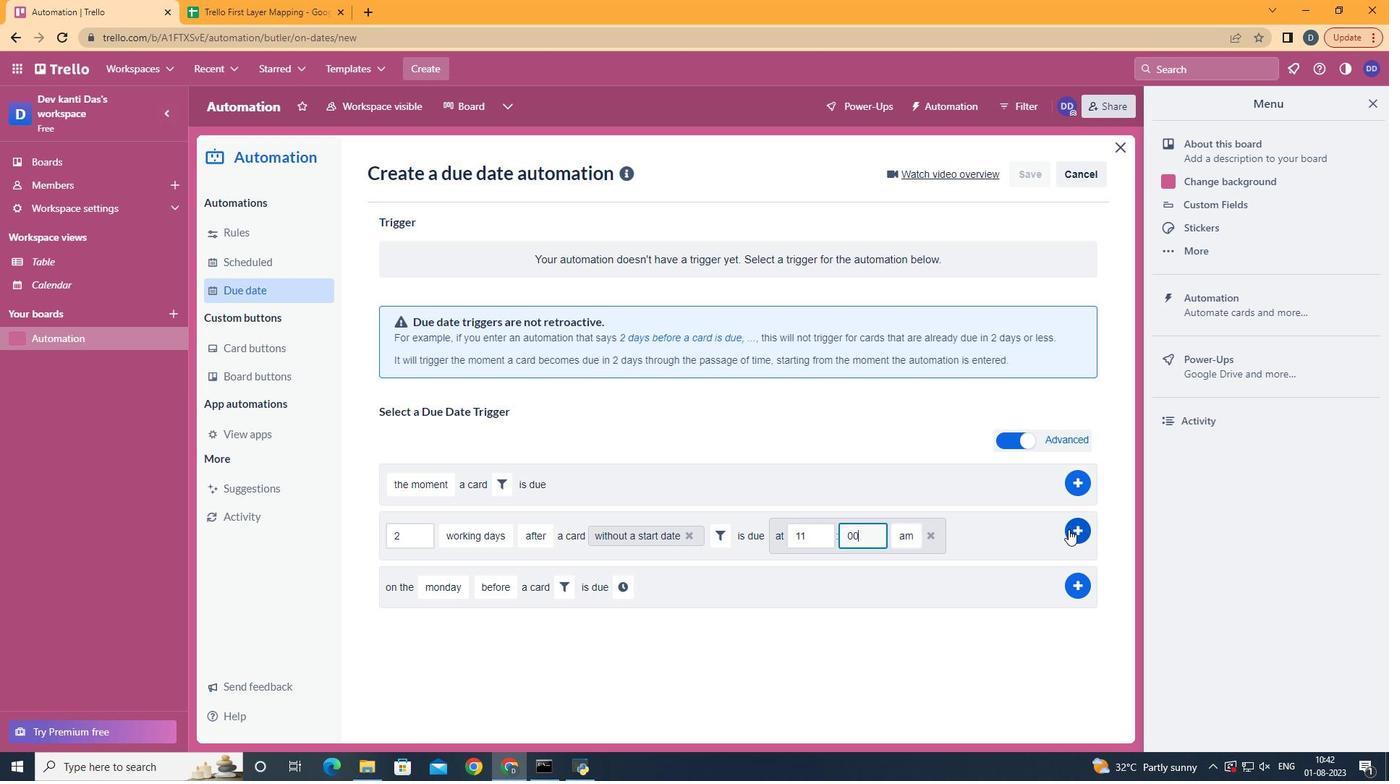 
Action: Mouse moved to (756, 368)
Screenshot: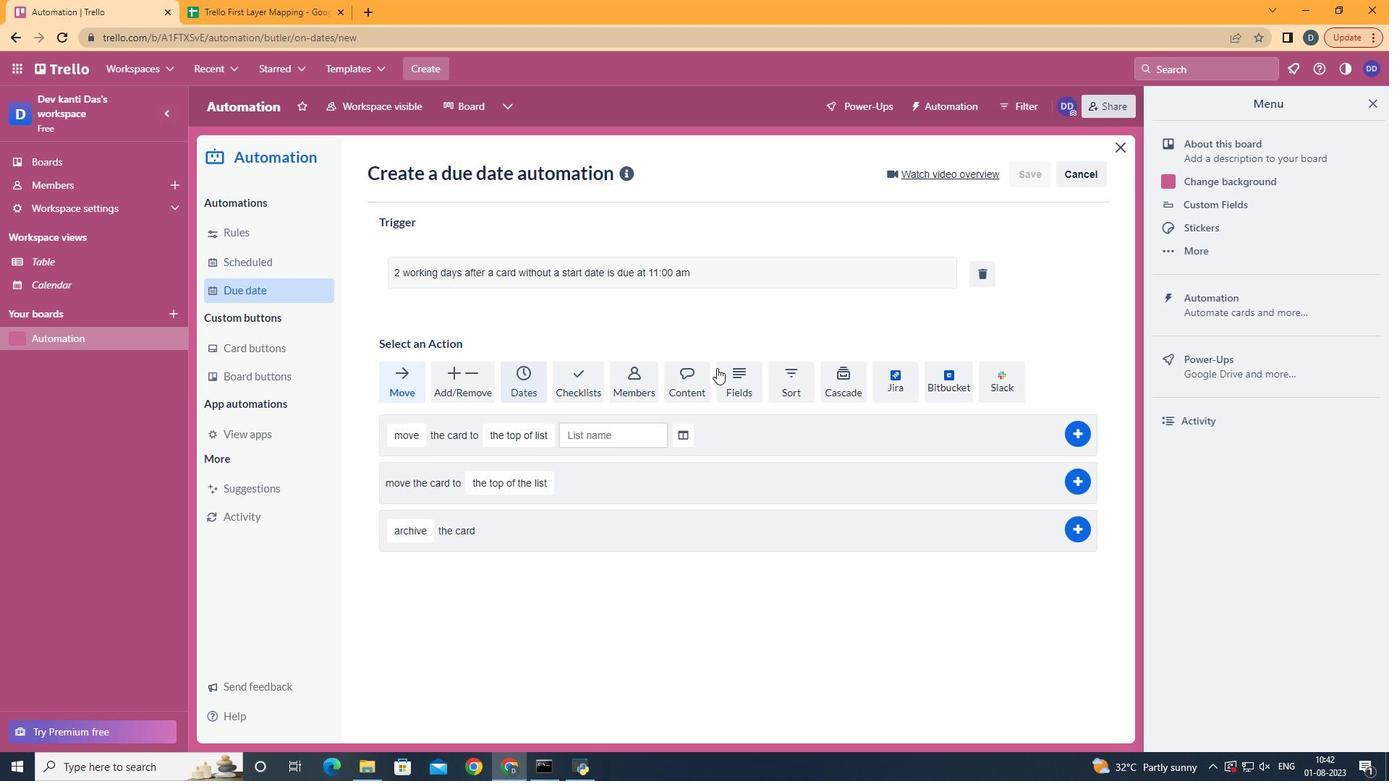 
